 Task: Find connections with filter location Plottier with filter topic #givingbackwith filter profile language German with filter current company Thoughtworks with filter school St. Paul's Senior Secondary School with filter industry Shipbuilding with filter service category Video Editing with filter keywords title Actor
Action: Mouse moved to (506, 101)
Screenshot: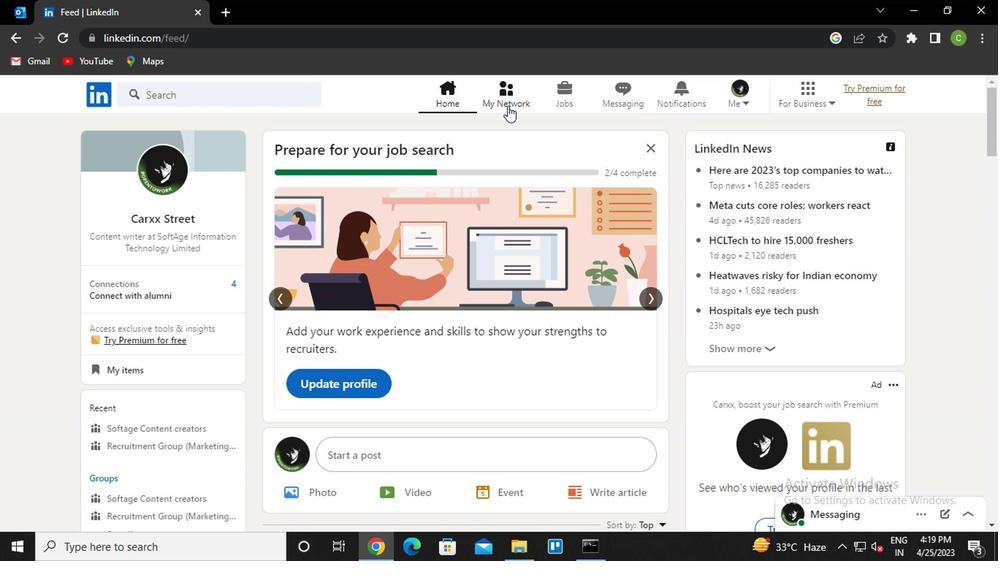 
Action: Mouse pressed left at (506, 101)
Screenshot: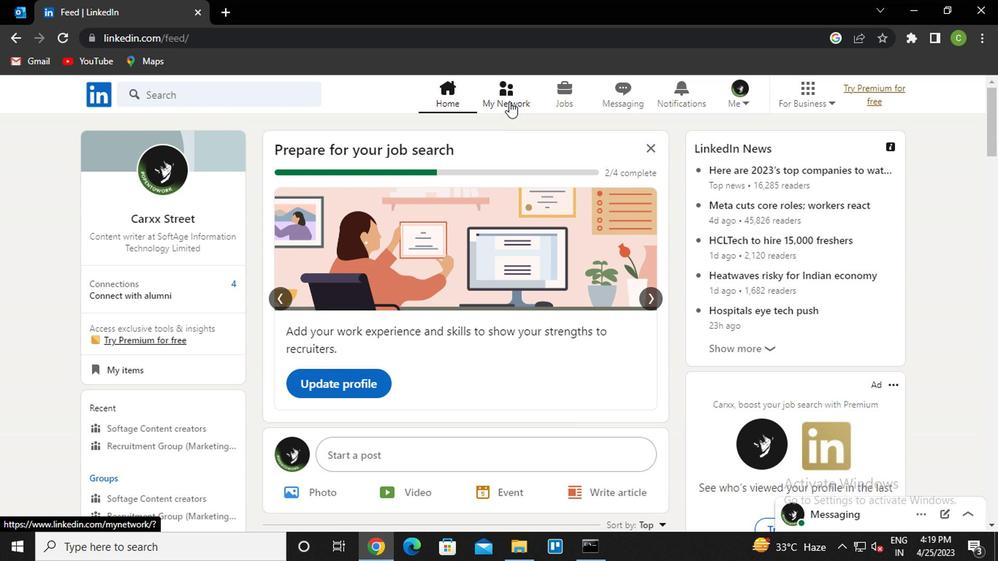 
Action: Mouse moved to (232, 180)
Screenshot: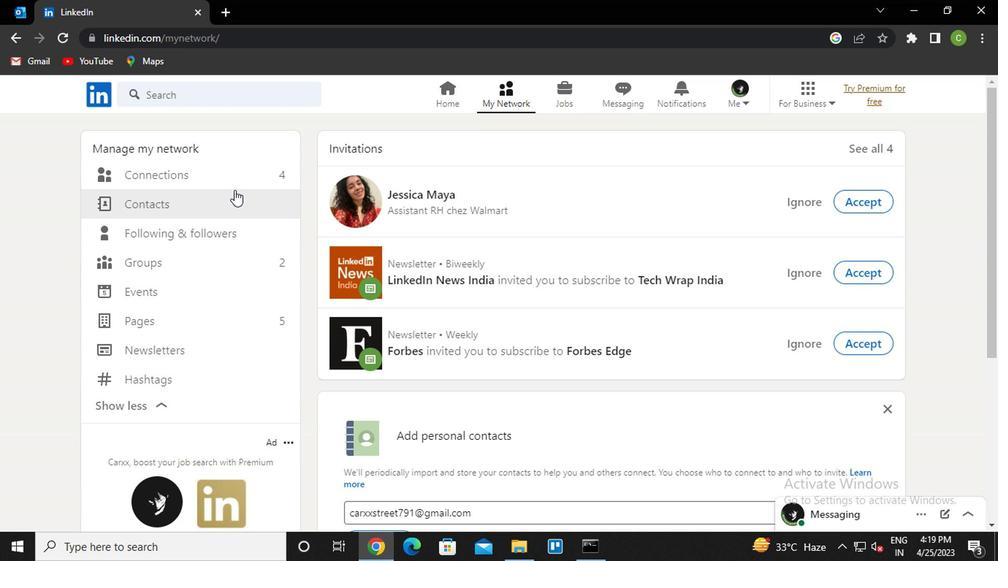 
Action: Mouse pressed left at (232, 180)
Screenshot: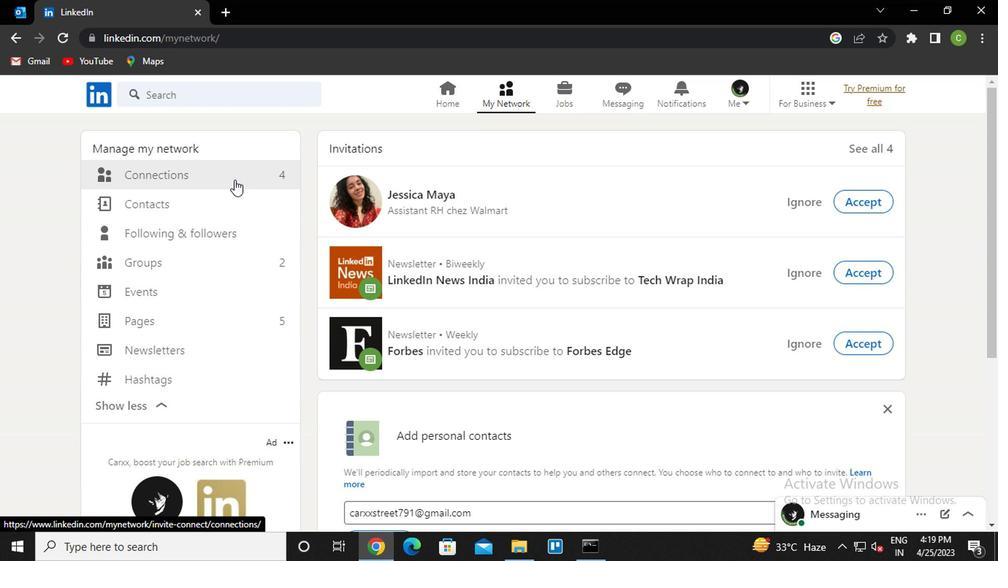 
Action: Mouse moved to (618, 177)
Screenshot: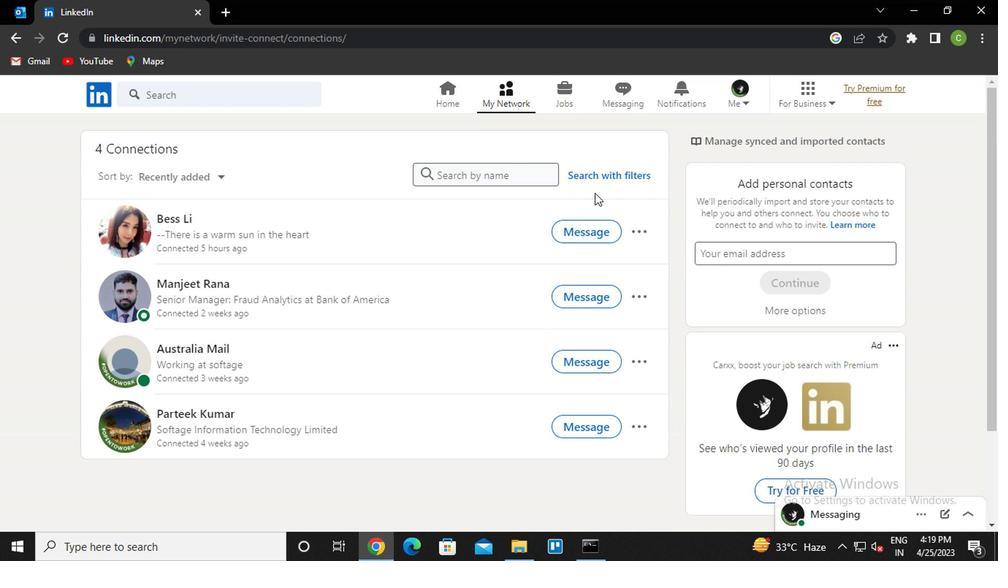 
Action: Mouse pressed left at (618, 177)
Screenshot: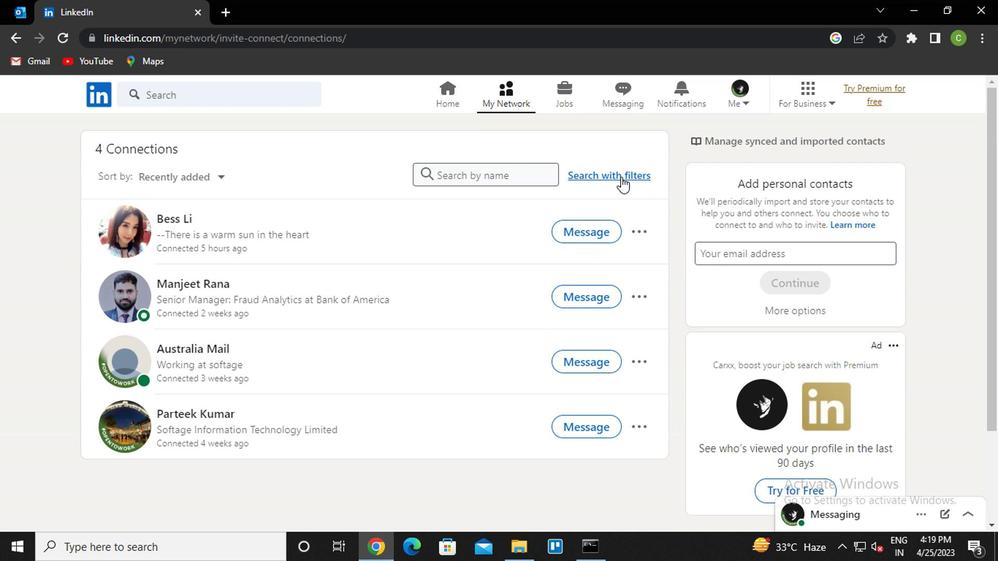 
Action: Mouse moved to (495, 139)
Screenshot: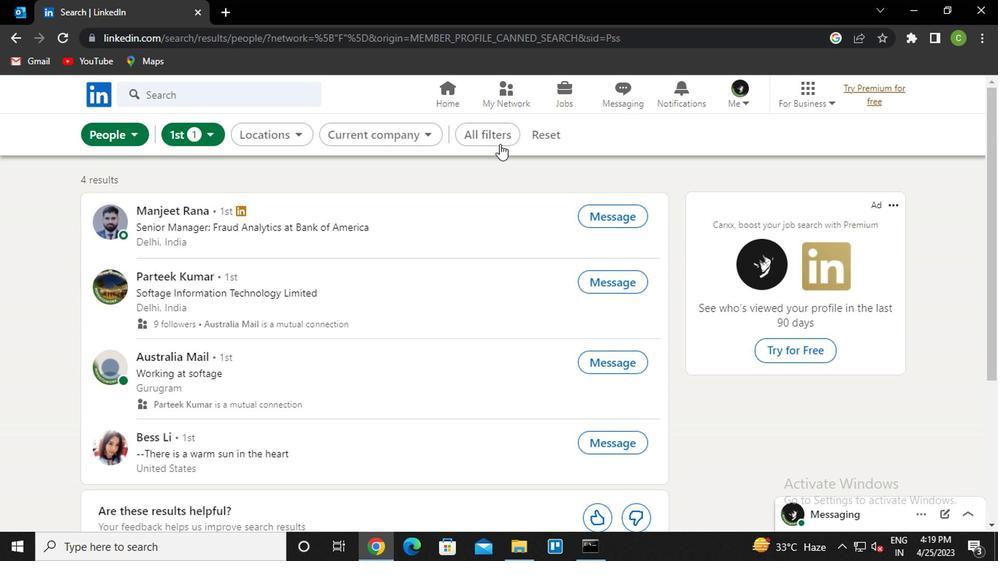 
Action: Mouse pressed left at (495, 139)
Screenshot: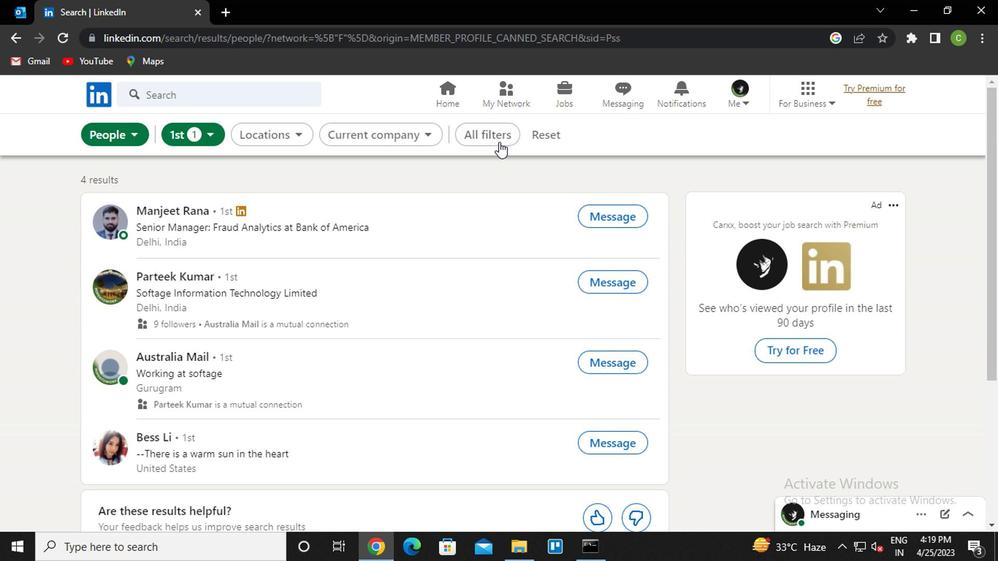 
Action: Mouse moved to (744, 360)
Screenshot: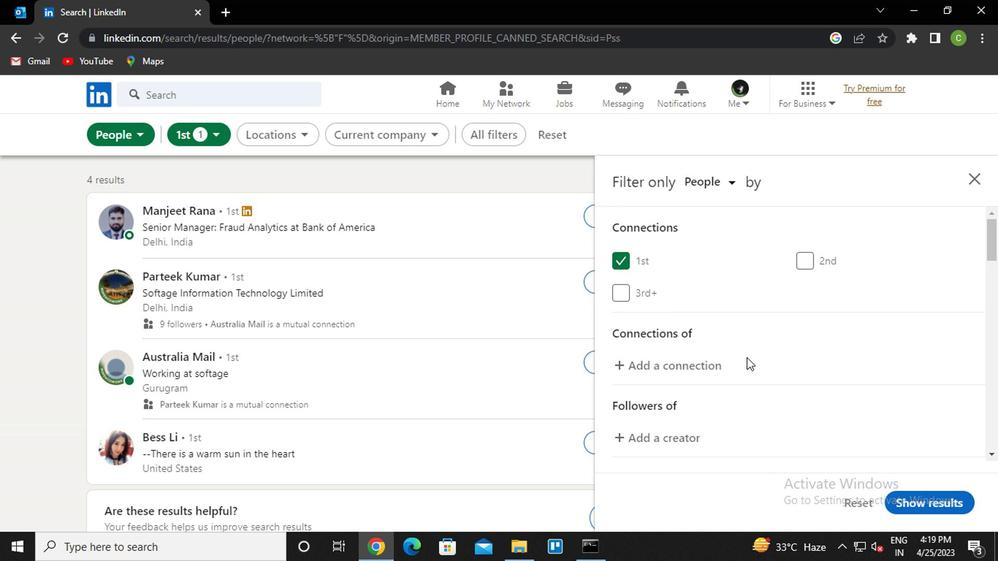 
Action: Mouse scrolled (744, 358) with delta (0, -1)
Screenshot: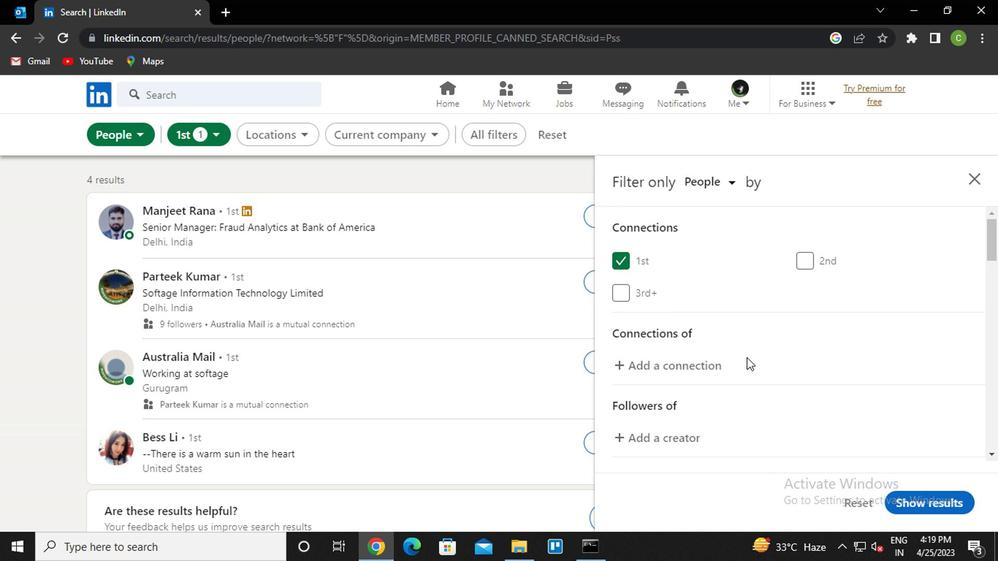 
Action: Mouse moved to (742, 363)
Screenshot: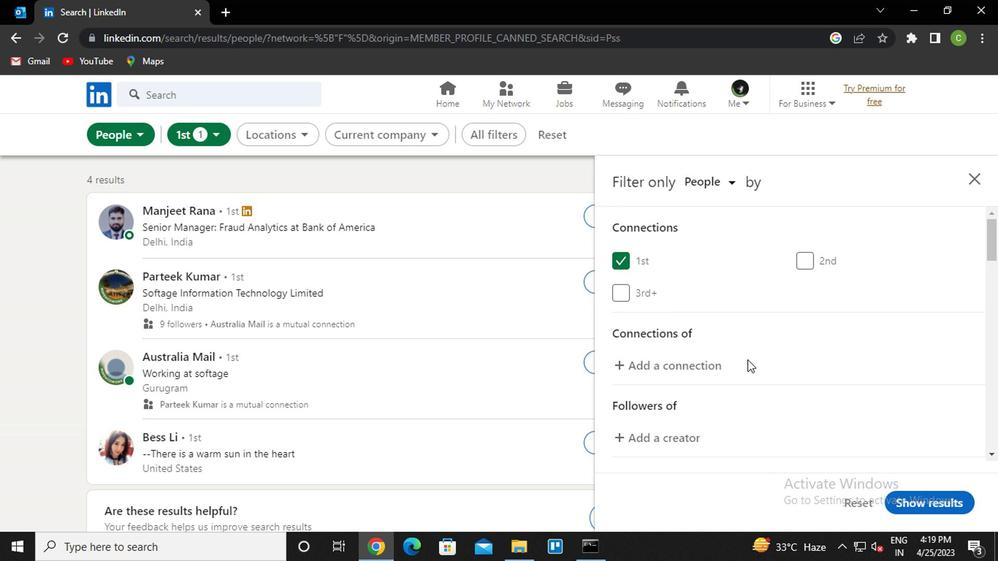
Action: Mouse scrolled (742, 362) with delta (0, -1)
Screenshot: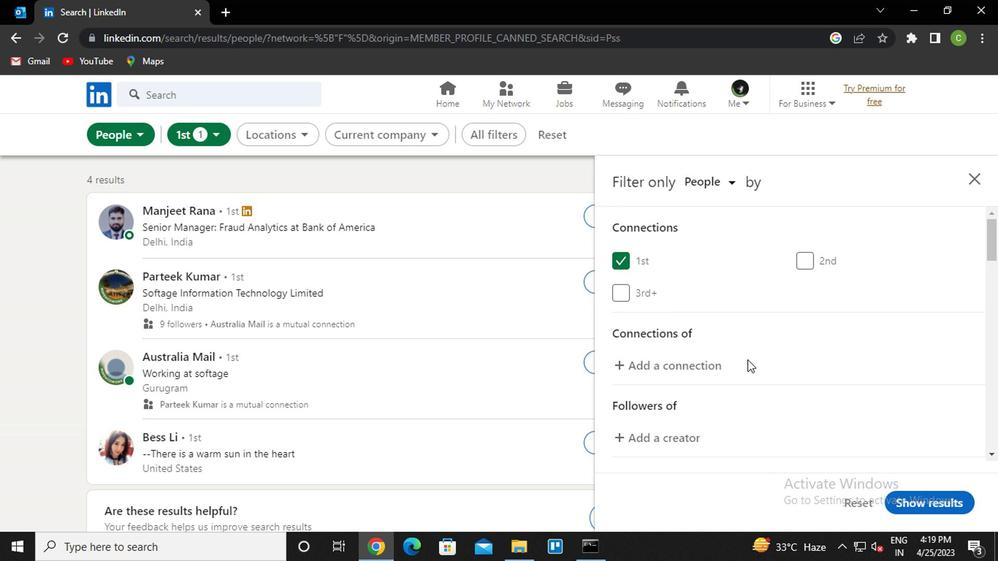 
Action: Mouse moved to (737, 367)
Screenshot: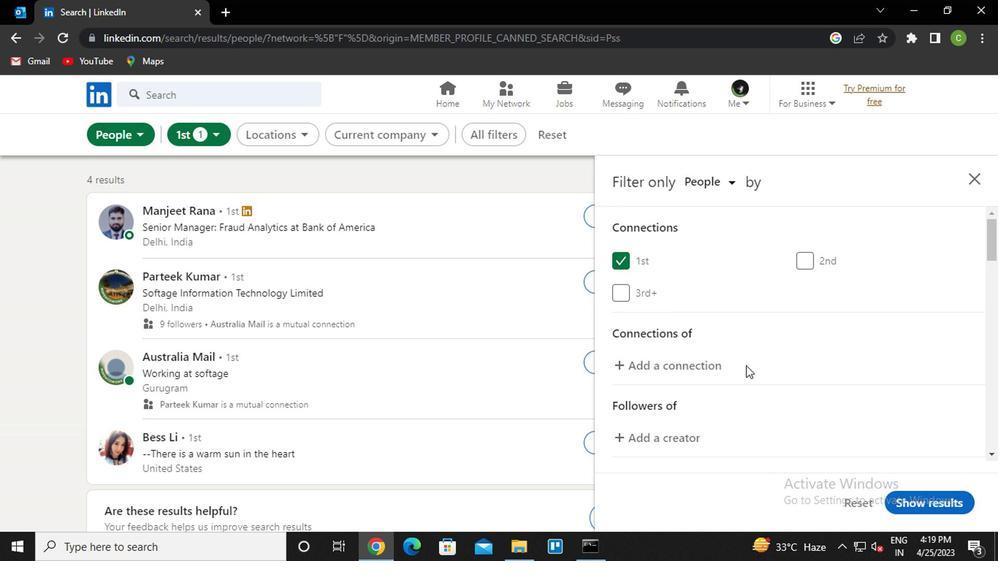 
Action: Mouse scrolled (737, 366) with delta (0, 0)
Screenshot: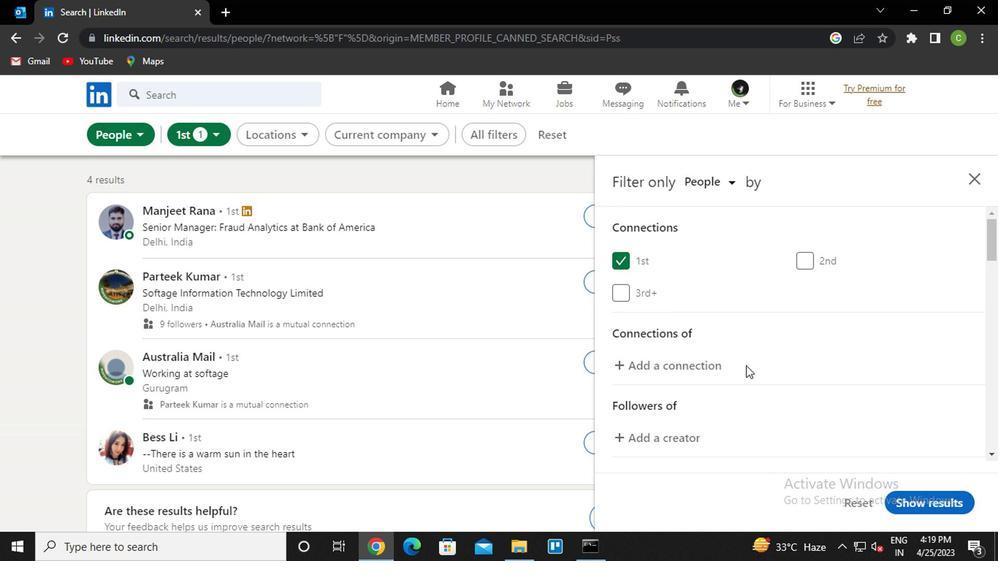 
Action: Mouse moved to (722, 377)
Screenshot: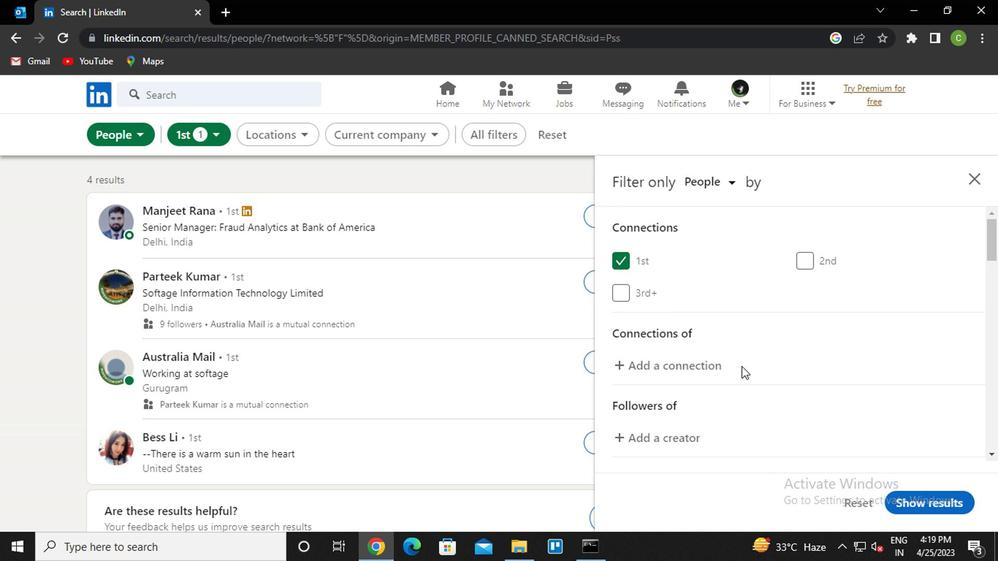 
Action: Mouse scrolled (722, 376) with delta (0, -1)
Screenshot: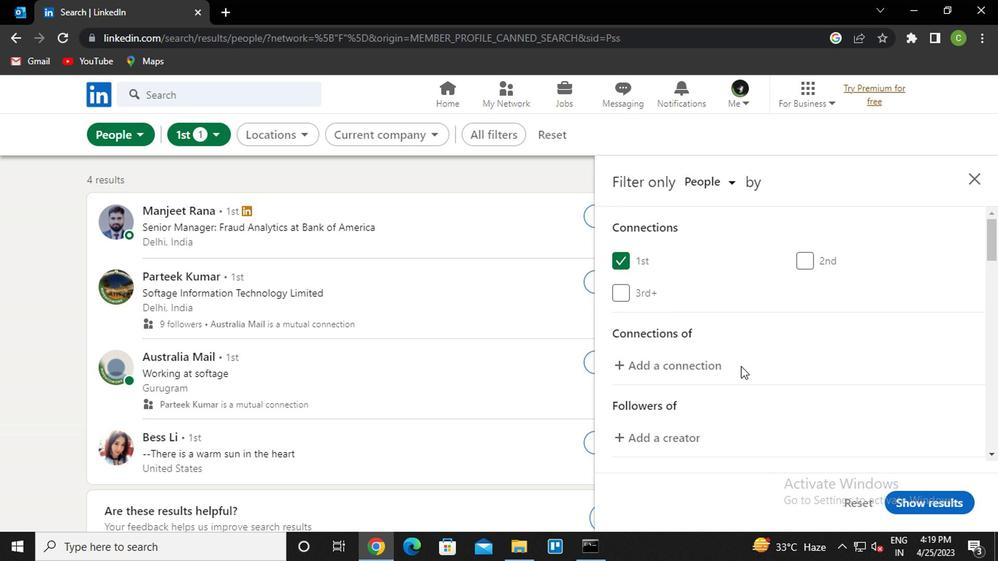 
Action: Mouse moved to (789, 369)
Screenshot: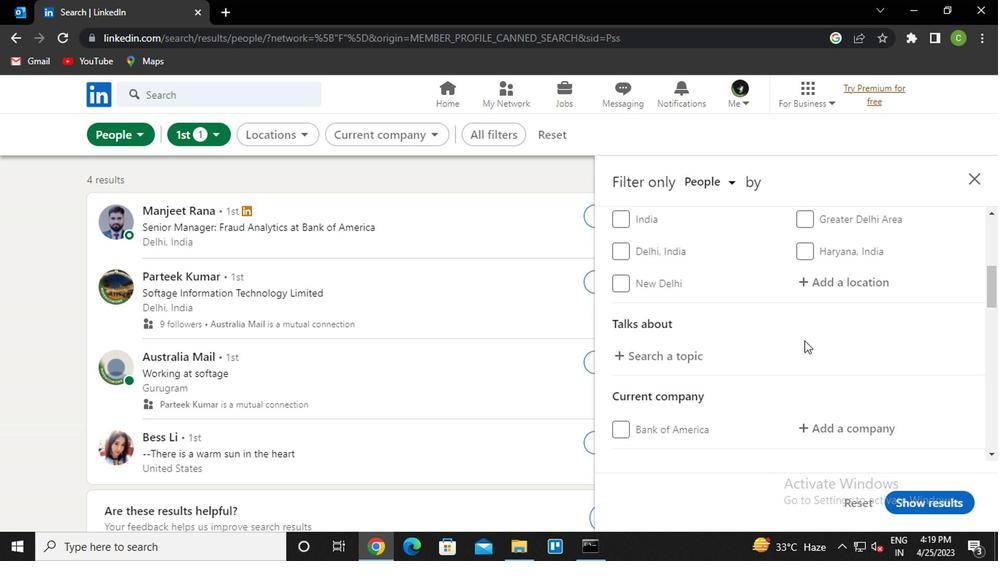 
Action: Mouse scrolled (789, 370) with delta (0, 1)
Screenshot: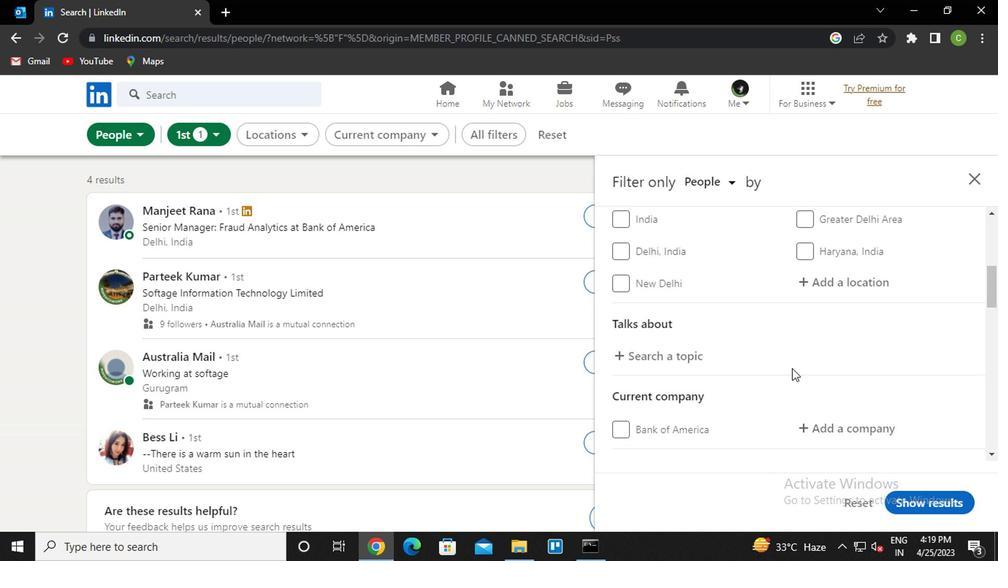 
Action: Mouse scrolled (789, 370) with delta (0, 1)
Screenshot: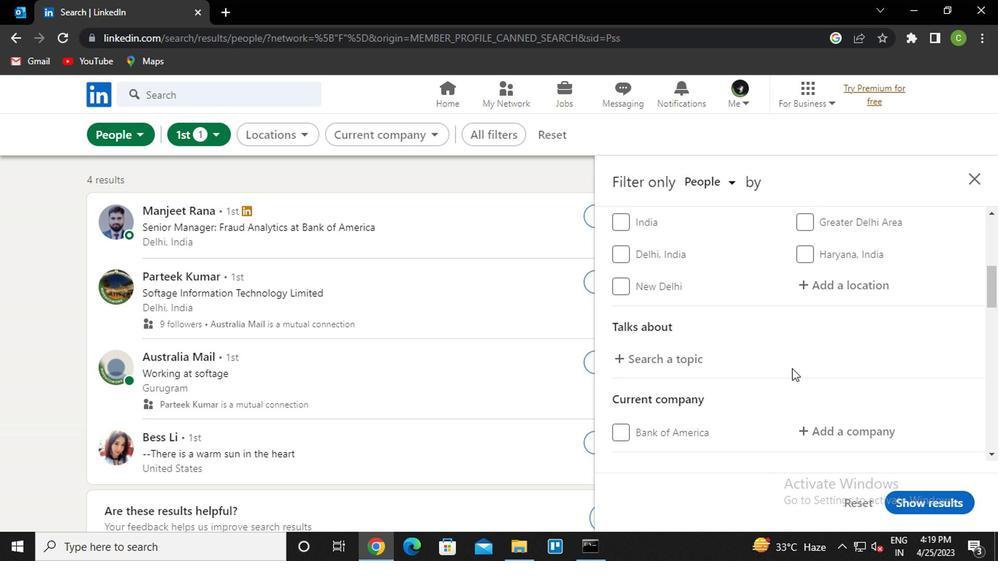 
Action: Mouse moved to (841, 429)
Screenshot: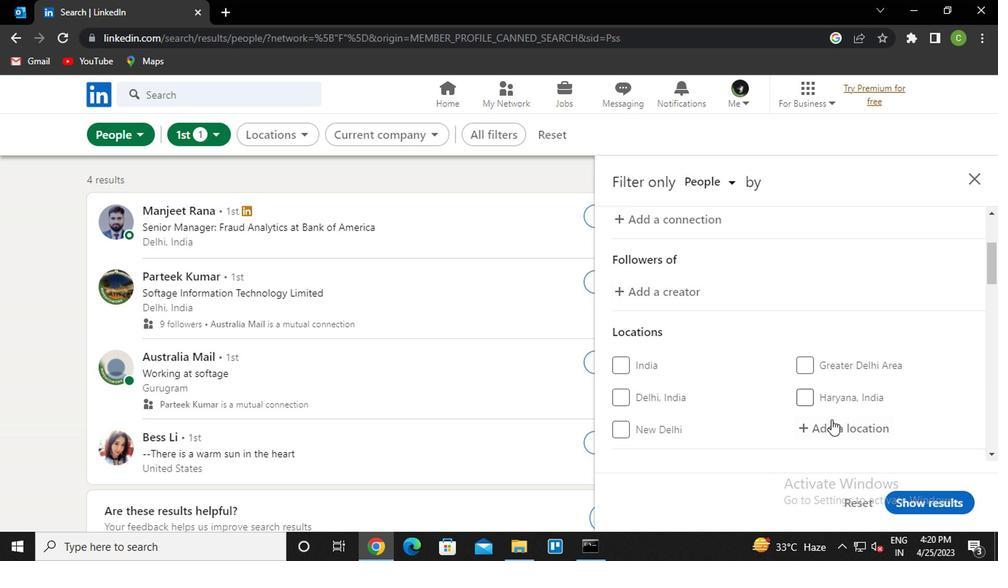 
Action: Mouse pressed left at (841, 429)
Screenshot: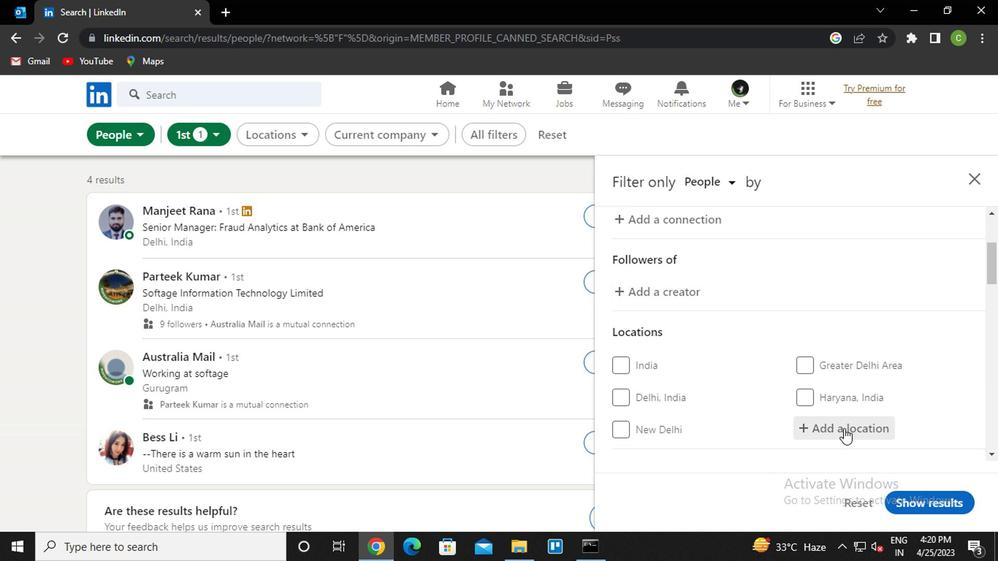 
Action: Key pressed <Key.caps_lock><Key.caps_lock>p<Key.caps_lock>ott<Key.backspace><Key.backspace><Key.backspace>lottier<Key.down><Key.enter>
Screenshot: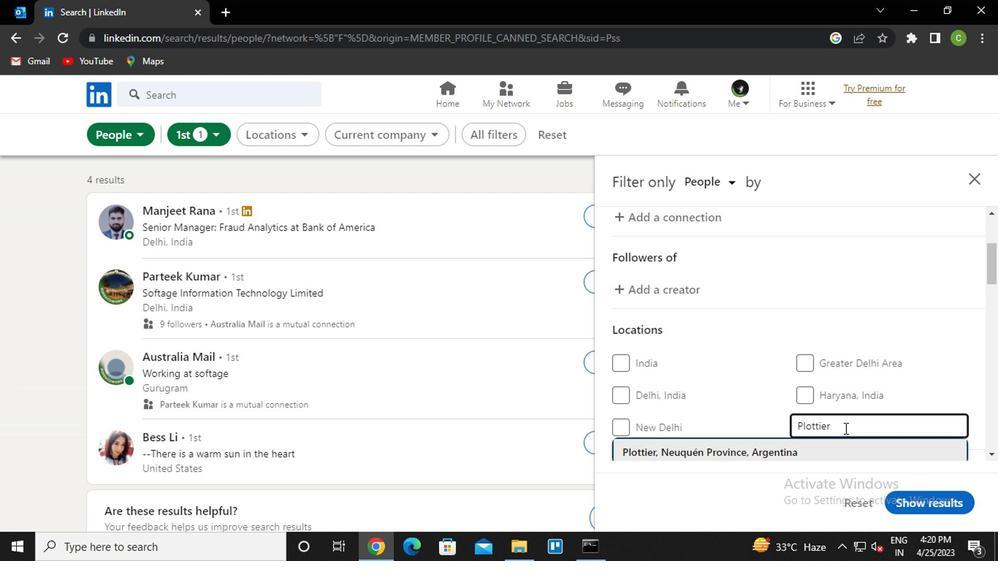 
Action: Mouse moved to (845, 428)
Screenshot: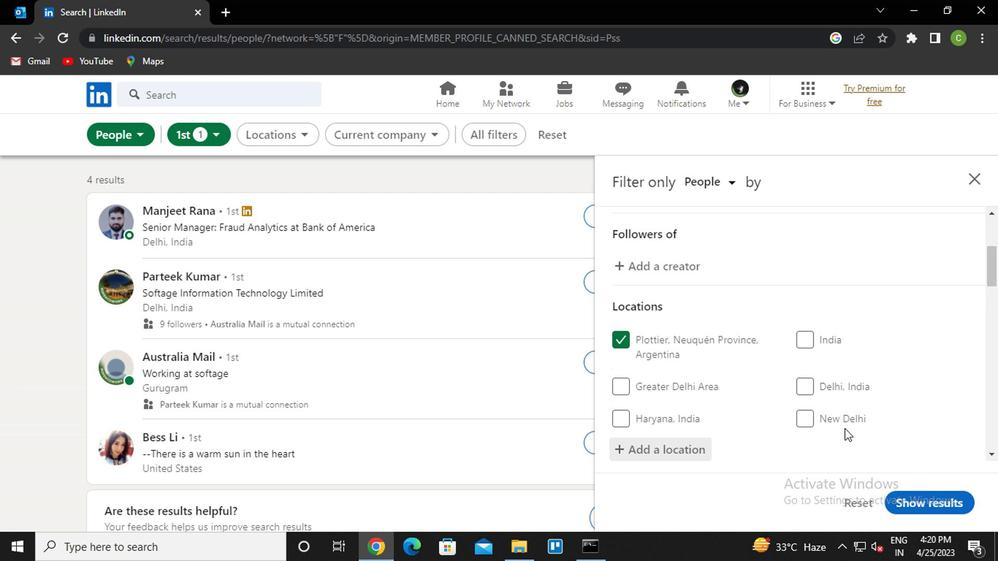 
Action: Mouse scrolled (845, 427) with delta (0, -1)
Screenshot: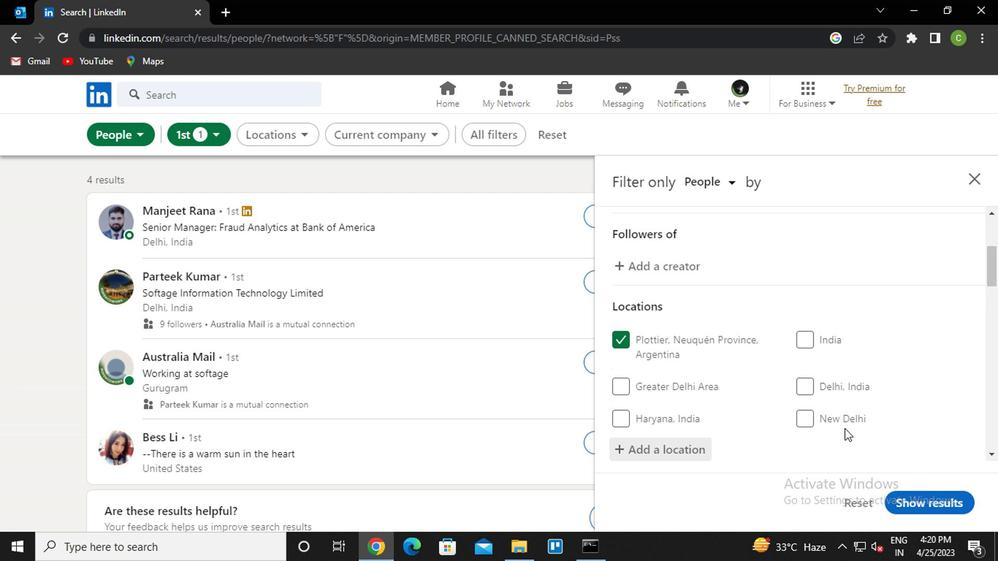 
Action: Mouse moved to (832, 426)
Screenshot: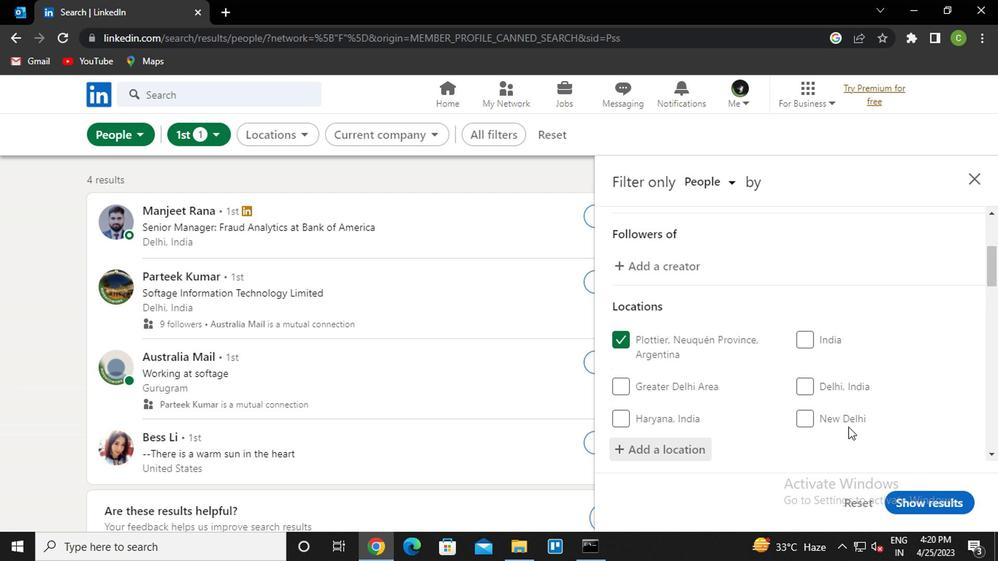 
Action: Mouse scrolled (832, 426) with delta (0, 0)
Screenshot: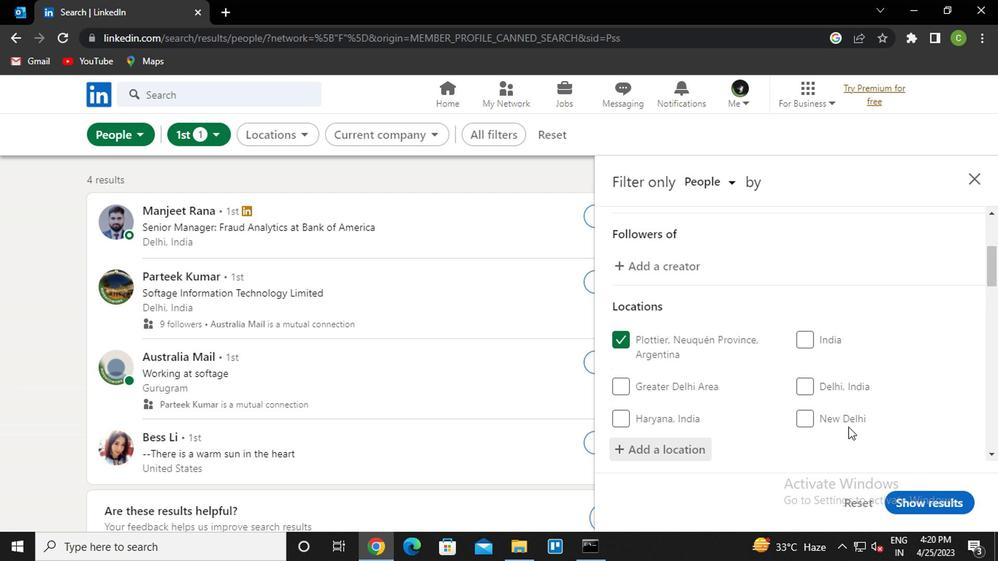 
Action: Mouse moved to (811, 418)
Screenshot: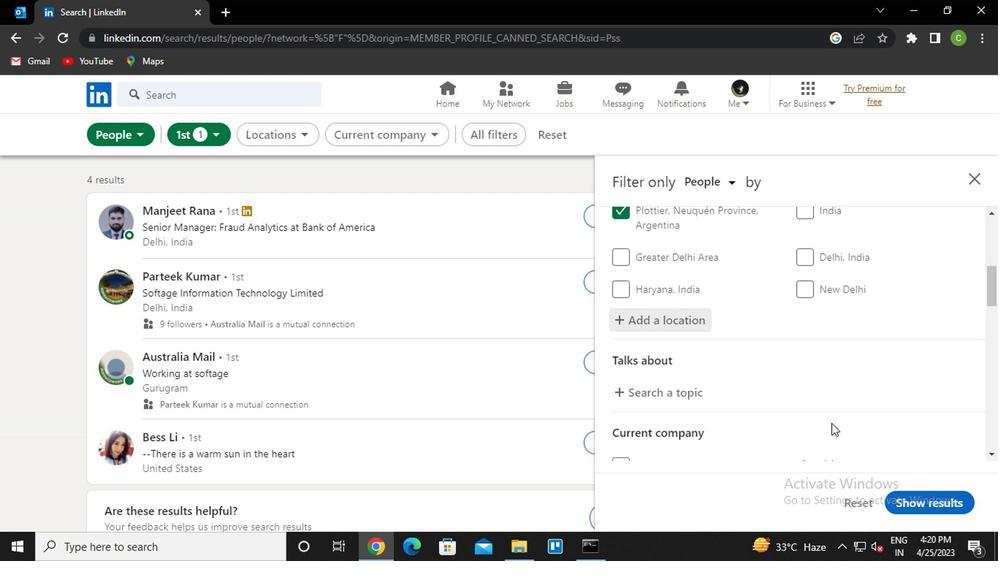 
Action: Mouse scrolled (811, 417) with delta (0, 0)
Screenshot: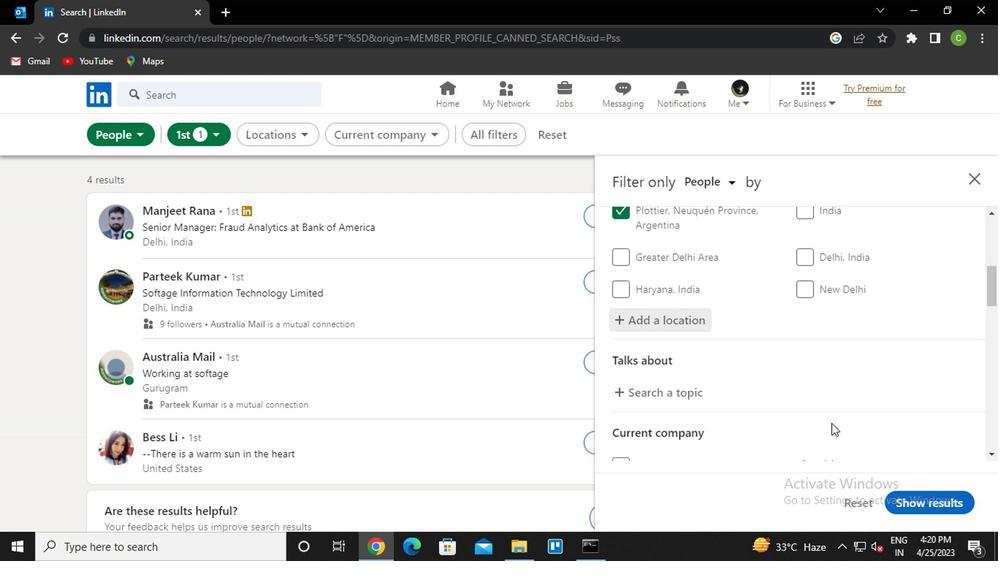 
Action: Mouse moved to (668, 307)
Screenshot: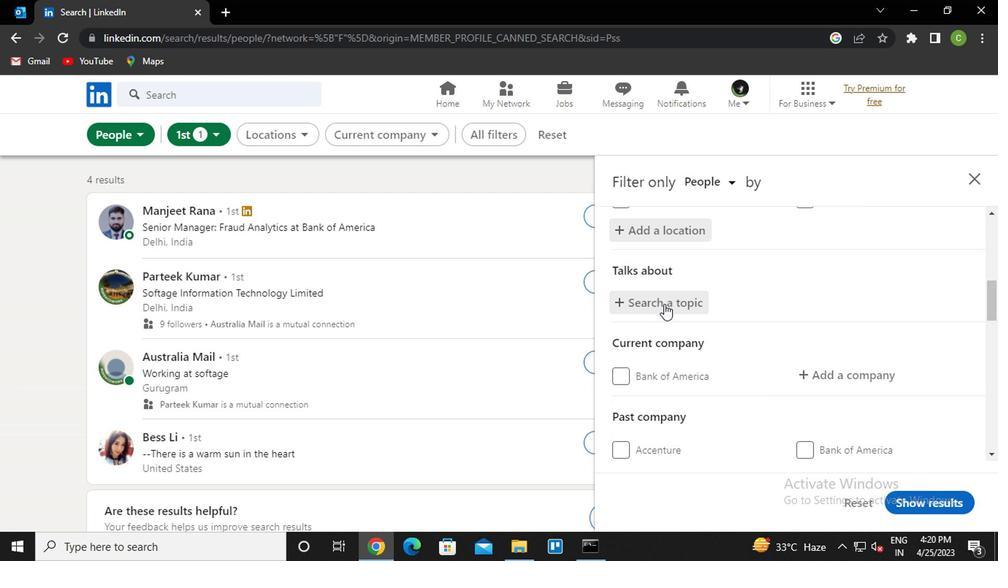 
Action: Mouse pressed left at (668, 307)
Screenshot: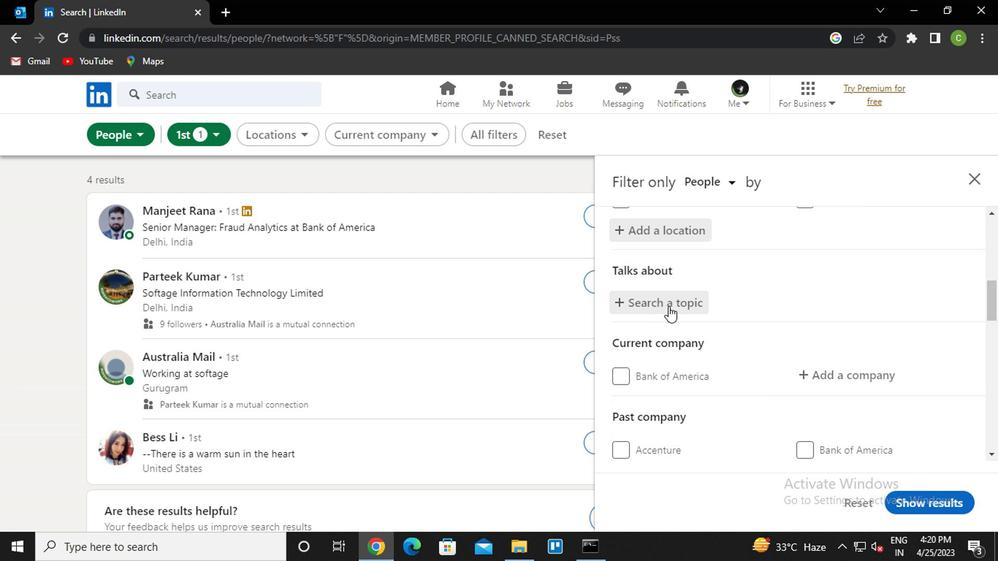 
Action: Key pressed givingback<Key.down><Key.enter>
Screenshot: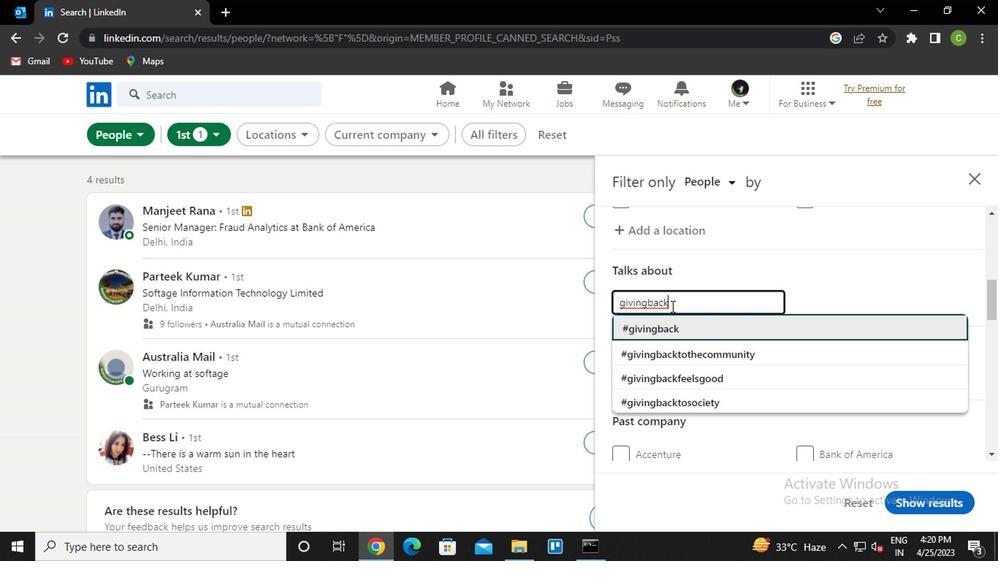 
Action: Mouse moved to (857, 376)
Screenshot: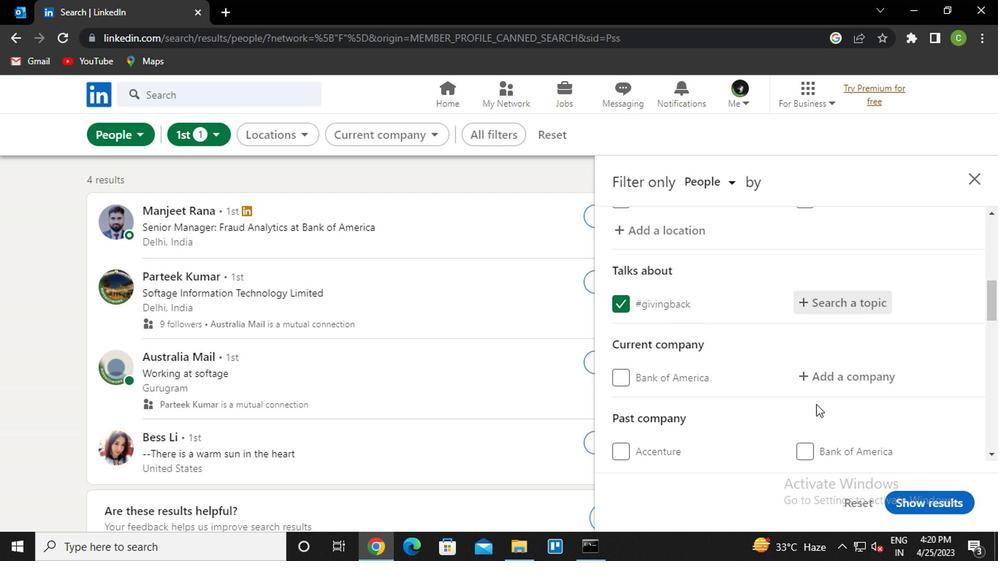 
Action: Mouse pressed left at (857, 376)
Screenshot: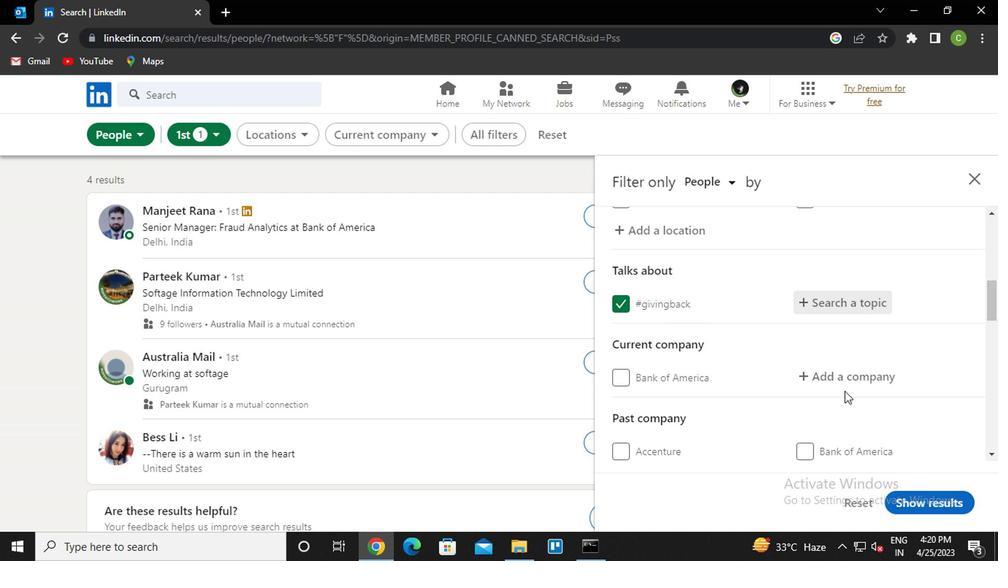 
Action: Key pressed thought<Key.down><Key.enter>
Screenshot: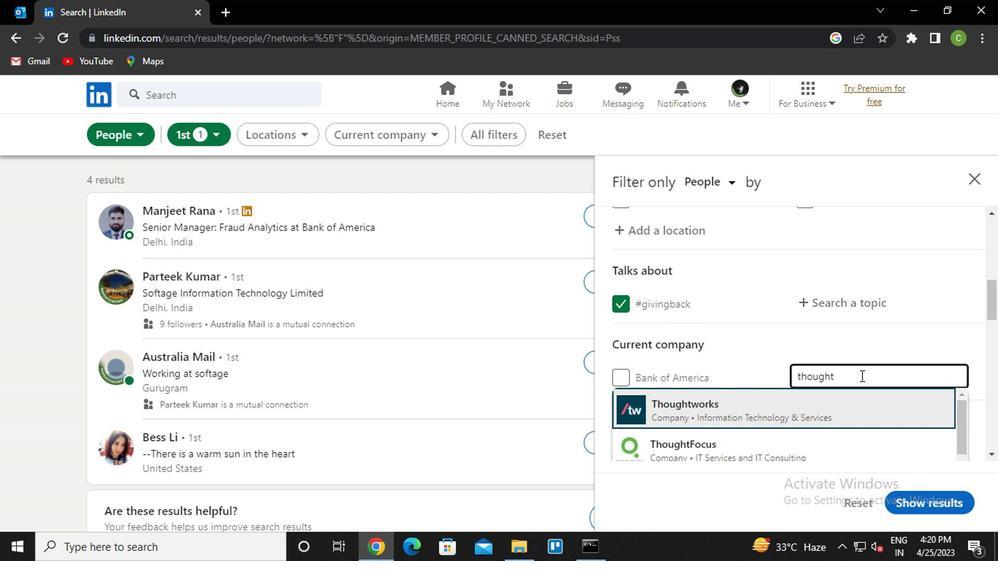 
Action: Mouse moved to (849, 380)
Screenshot: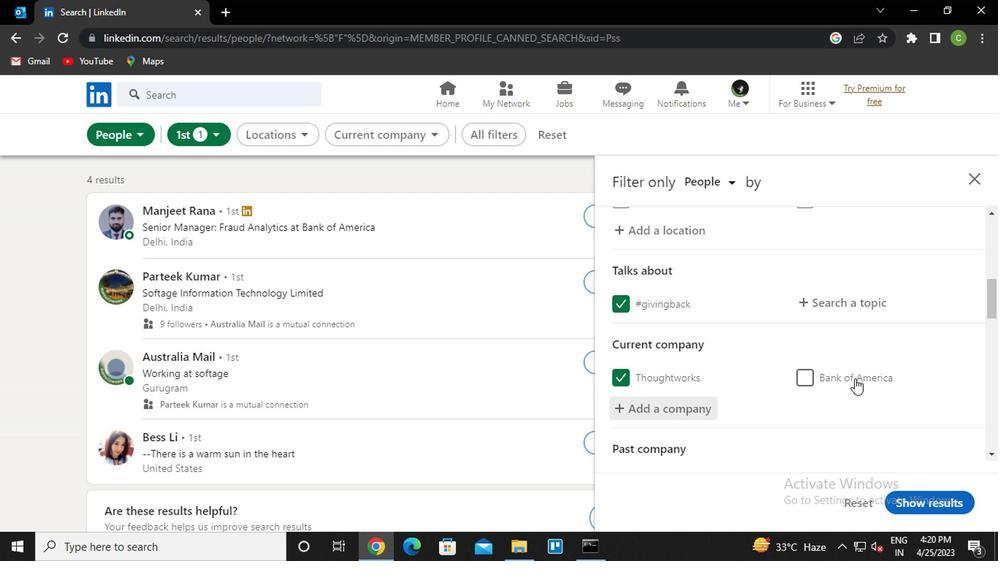 
Action: Mouse scrolled (849, 379) with delta (0, 0)
Screenshot: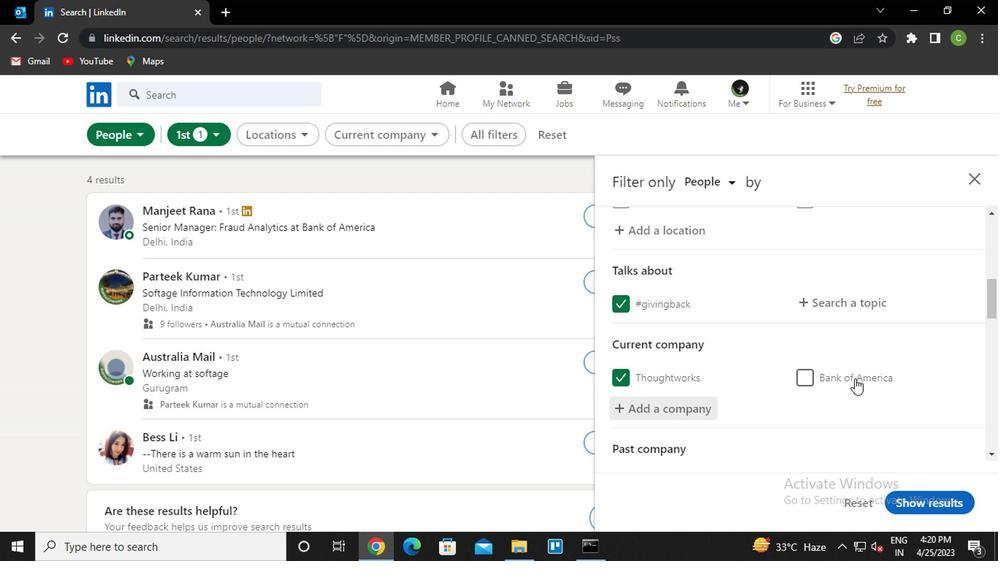 
Action: Mouse moved to (830, 392)
Screenshot: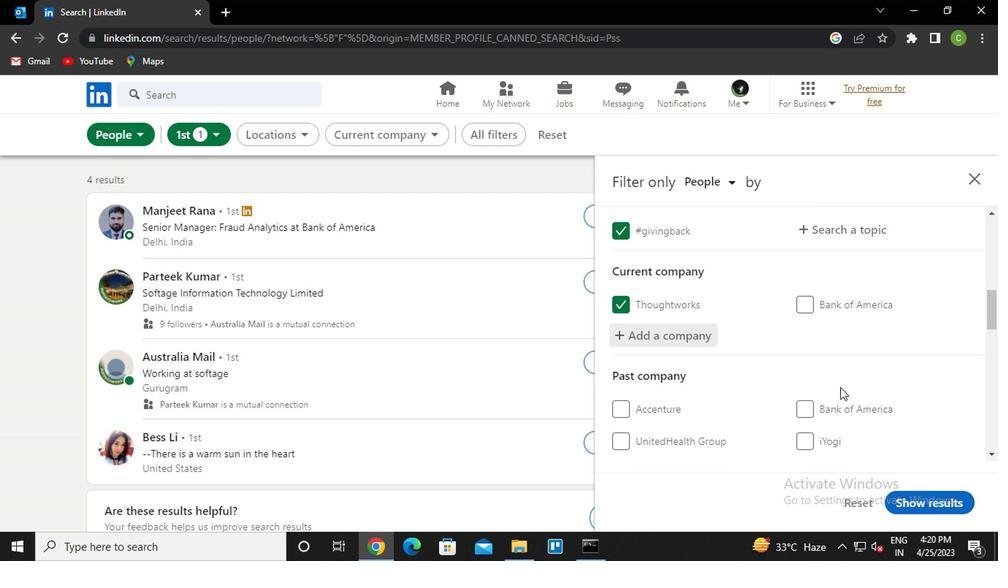 
Action: Mouse scrolled (830, 391) with delta (0, -1)
Screenshot: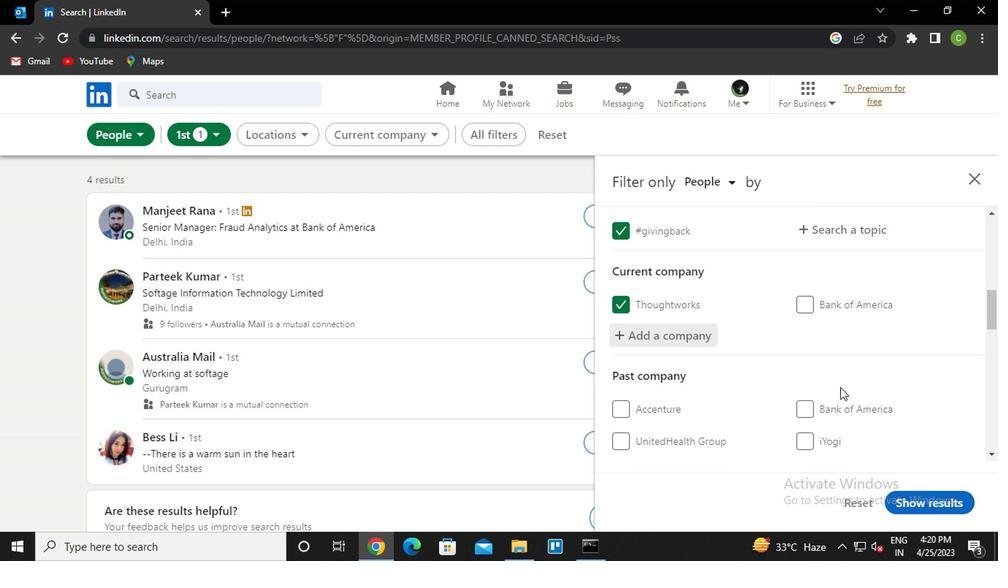 
Action: Mouse moved to (716, 411)
Screenshot: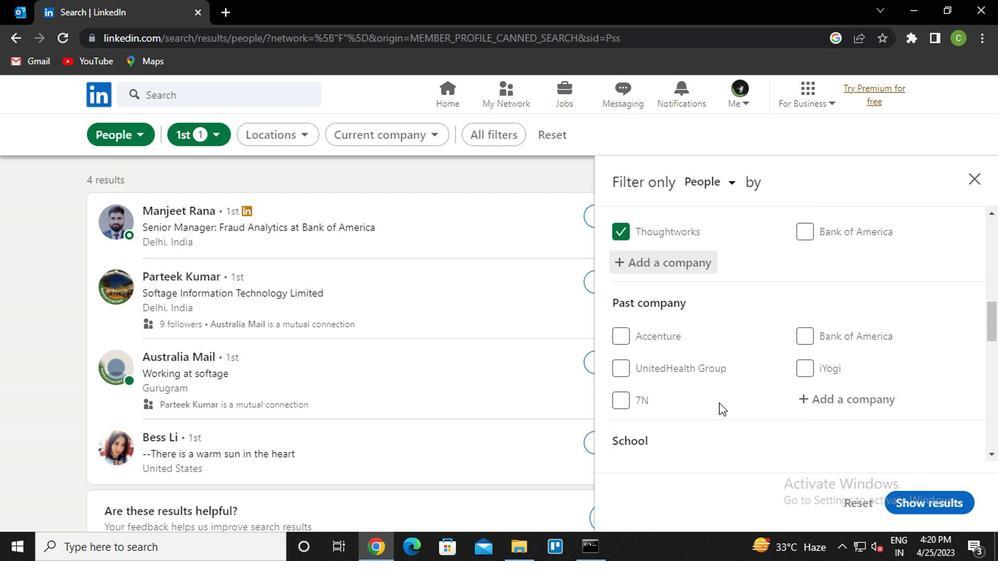 
Action: Mouse scrolled (716, 410) with delta (0, 0)
Screenshot: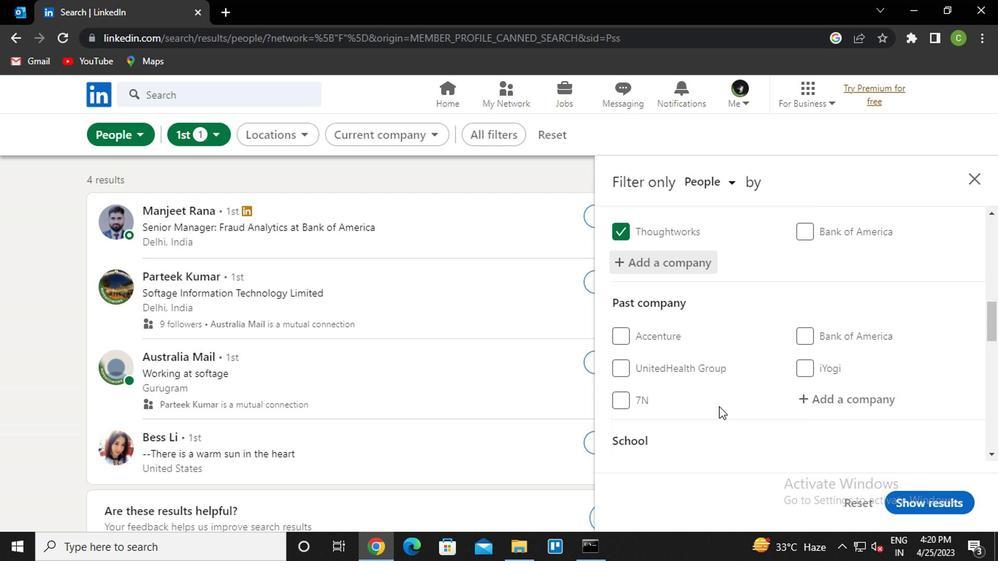 
Action: Mouse scrolled (716, 410) with delta (0, 0)
Screenshot: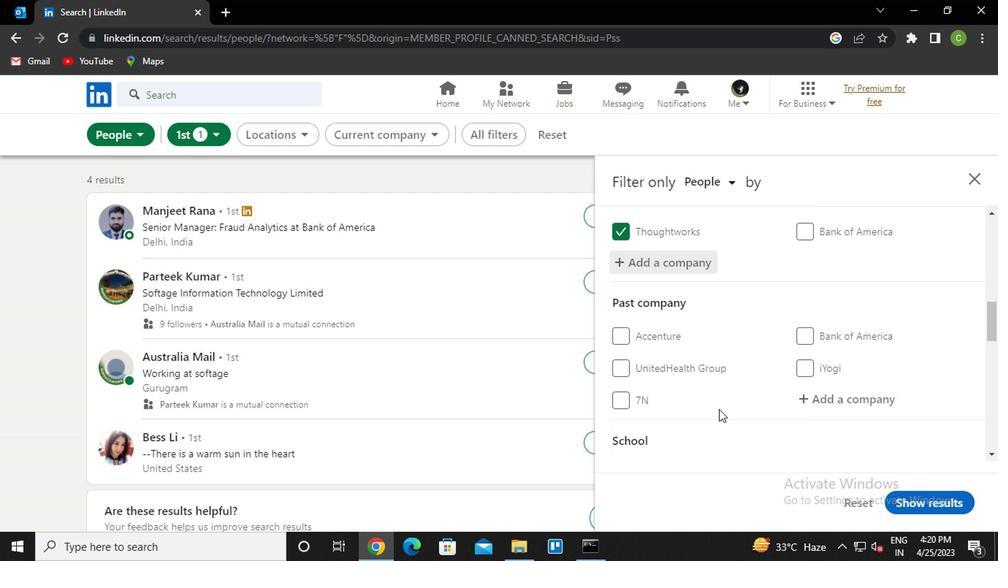 
Action: Mouse moved to (668, 437)
Screenshot: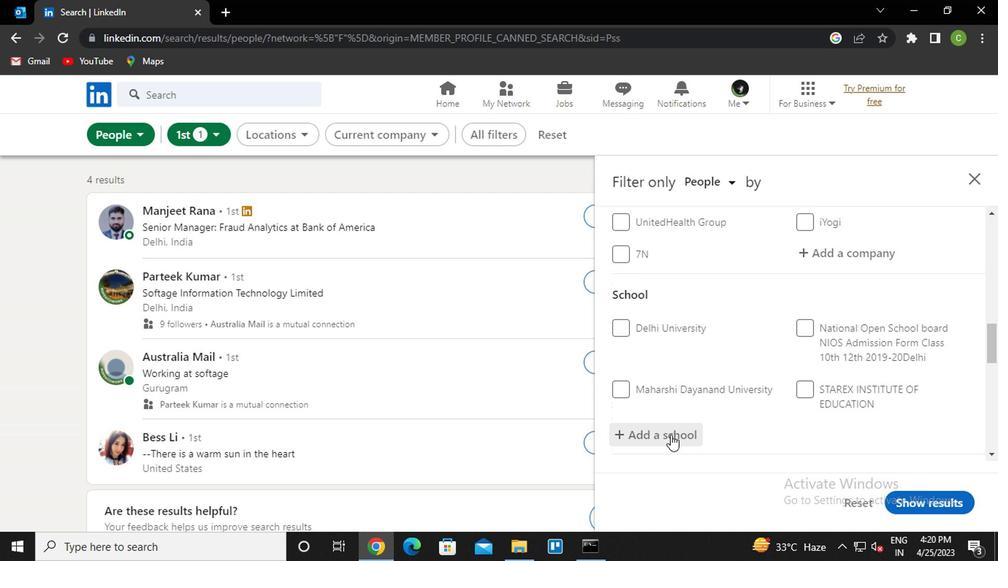 
Action: Mouse scrolled (668, 437) with delta (0, 0)
Screenshot: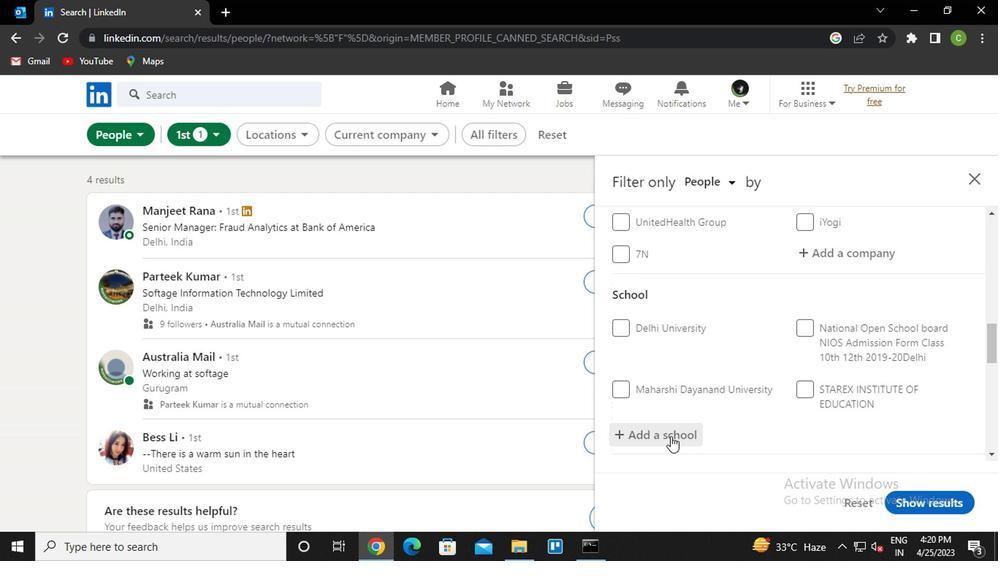 
Action: Mouse moved to (669, 361)
Screenshot: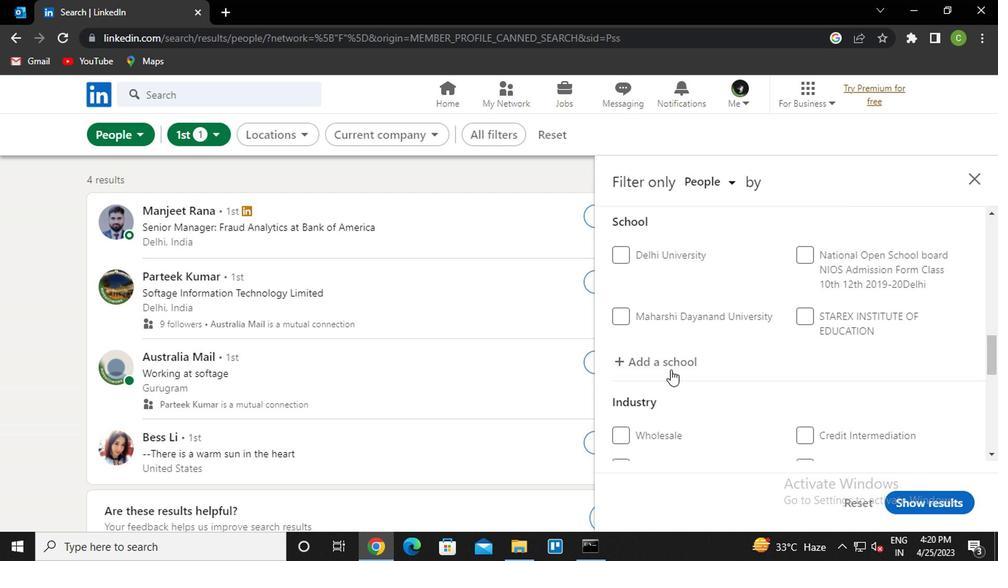 
Action: Mouse pressed left at (669, 361)
Screenshot: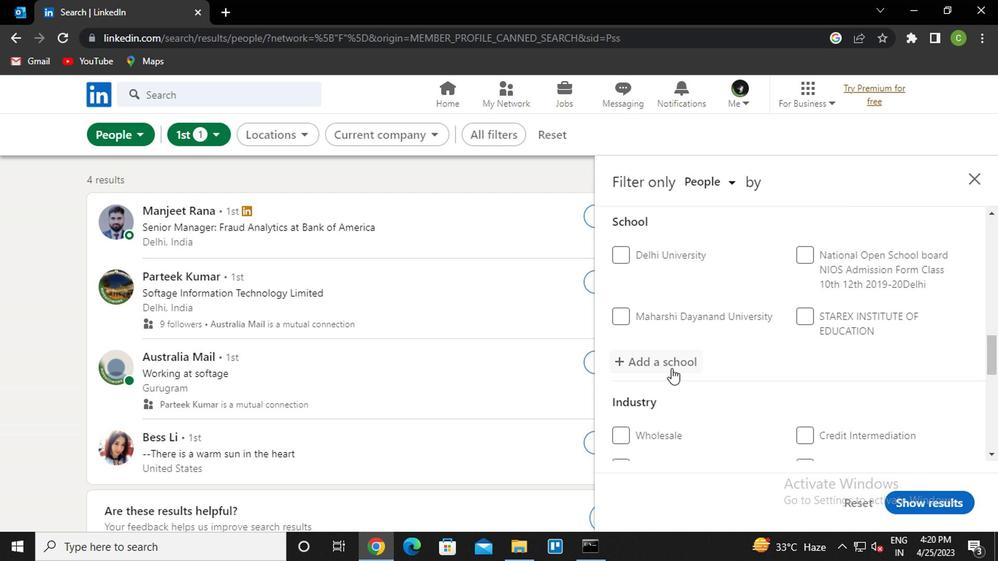 
Action: Key pressed st.<Key.space>paulsen<Key.backspace><Key.backspace><Key.backspace><Key.space>se<Key.down><Key.enter>
Screenshot: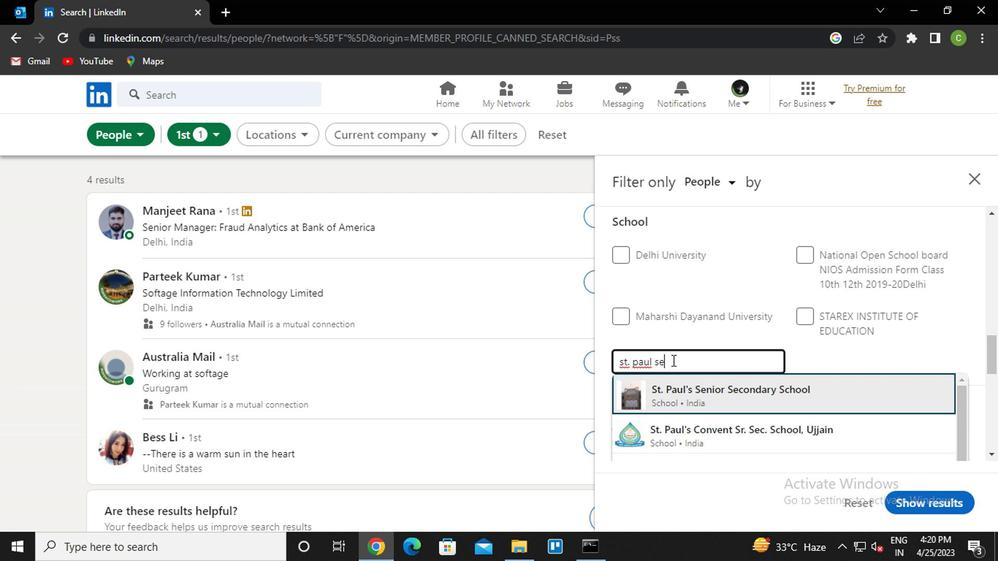 
Action: Mouse moved to (830, 394)
Screenshot: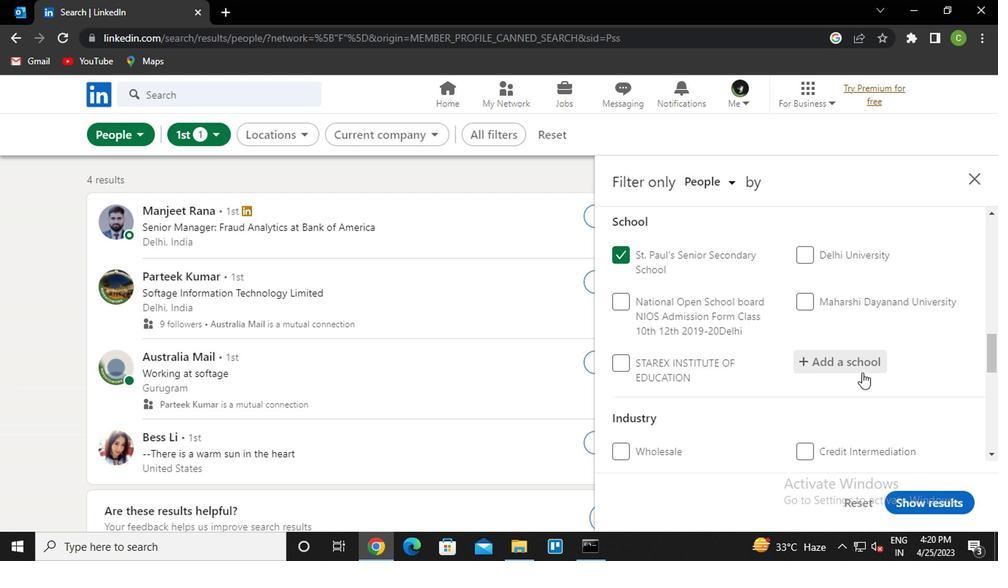 
Action: Mouse scrolled (830, 393) with delta (0, 0)
Screenshot: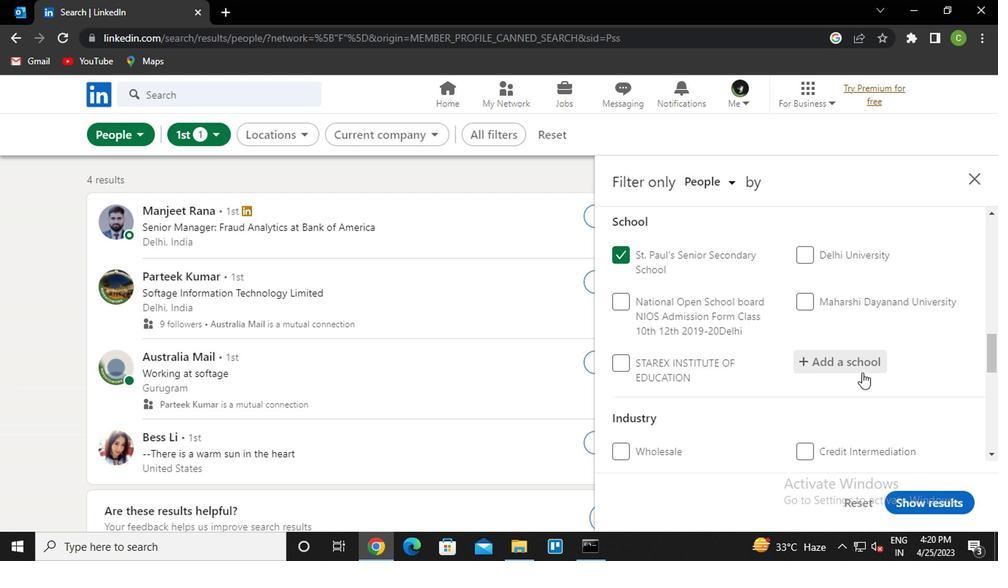 
Action: Mouse moved to (829, 394)
Screenshot: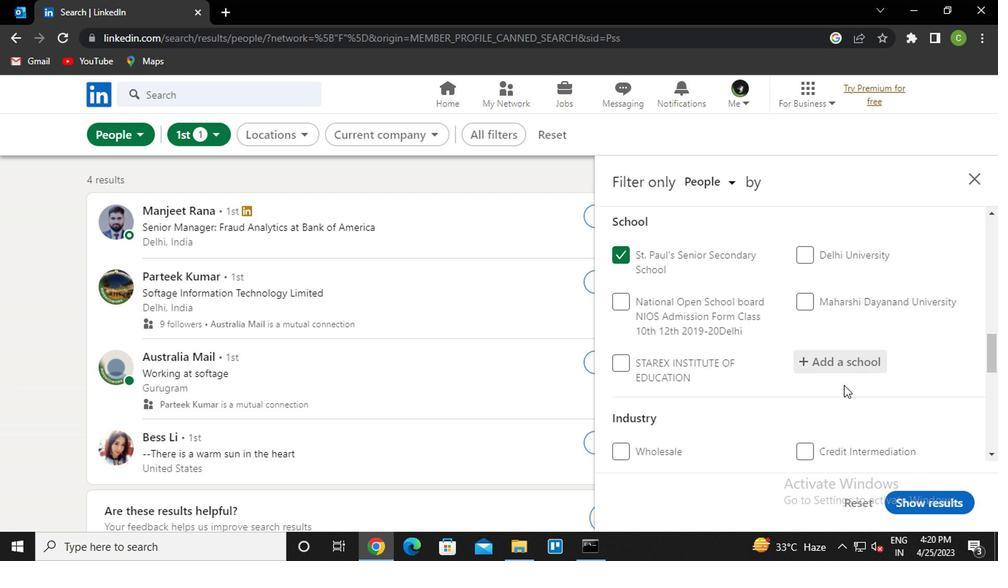
Action: Mouse scrolled (829, 394) with delta (0, 0)
Screenshot: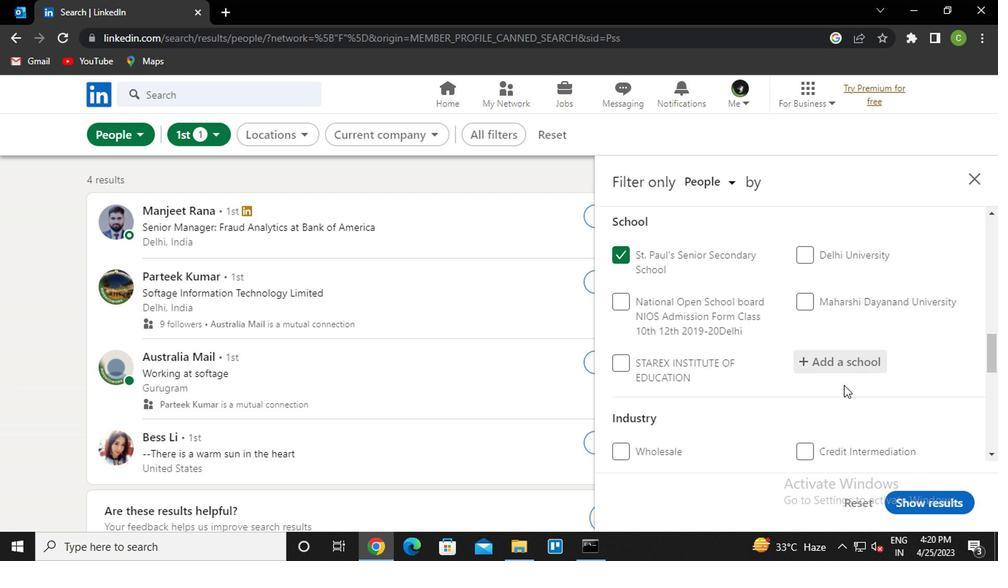 
Action: Mouse moved to (822, 368)
Screenshot: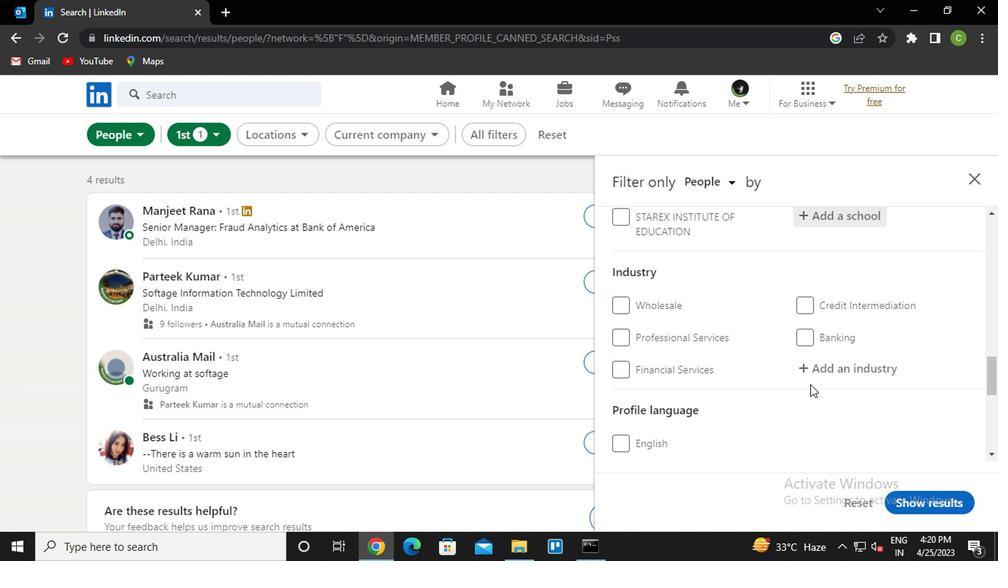 
Action: Mouse pressed left at (822, 368)
Screenshot: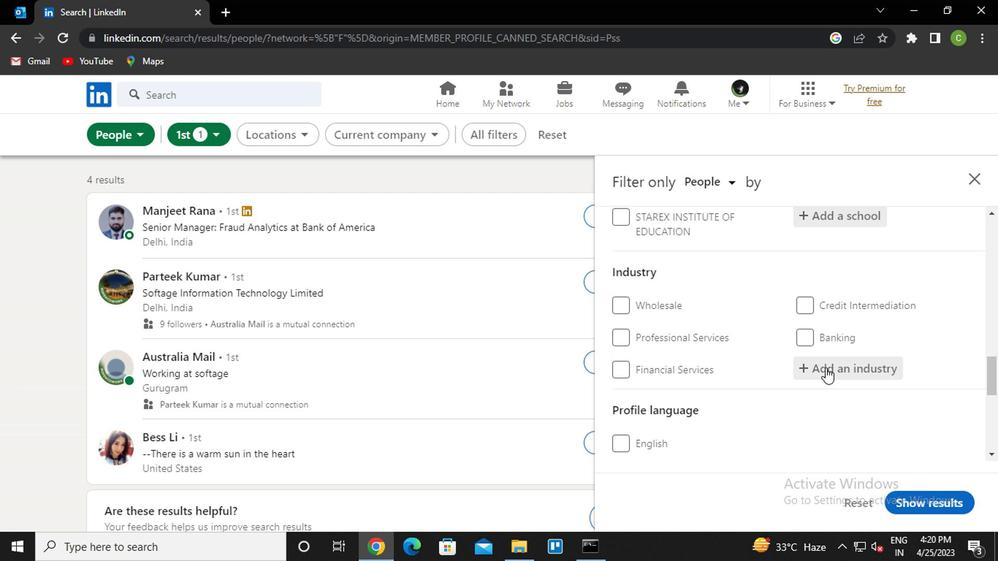 
Action: Key pressed <Key.caps_lock>s<Key.caps_lock>hip<Key.space>building
Screenshot: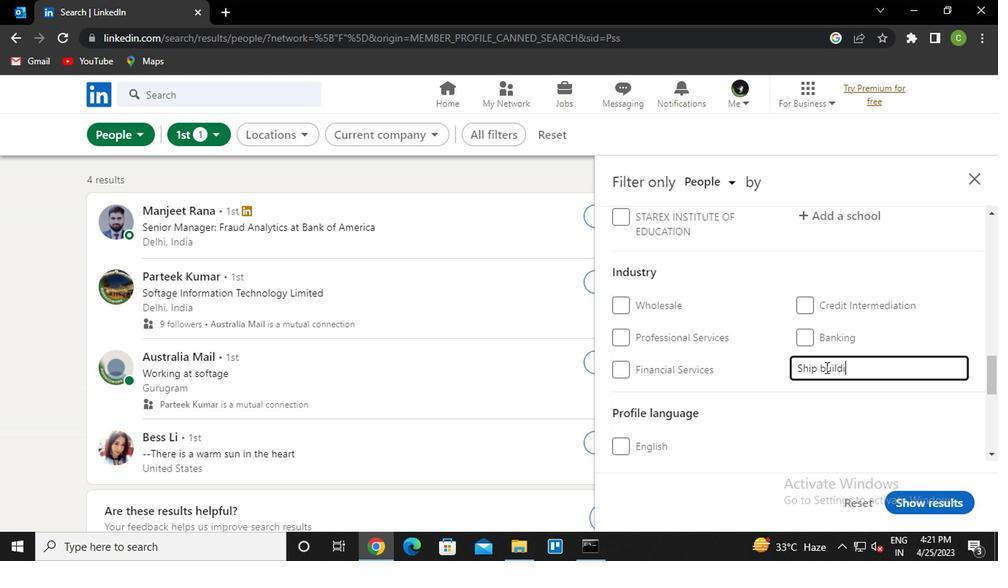 
Action: Mouse moved to (797, 414)
Screenshot: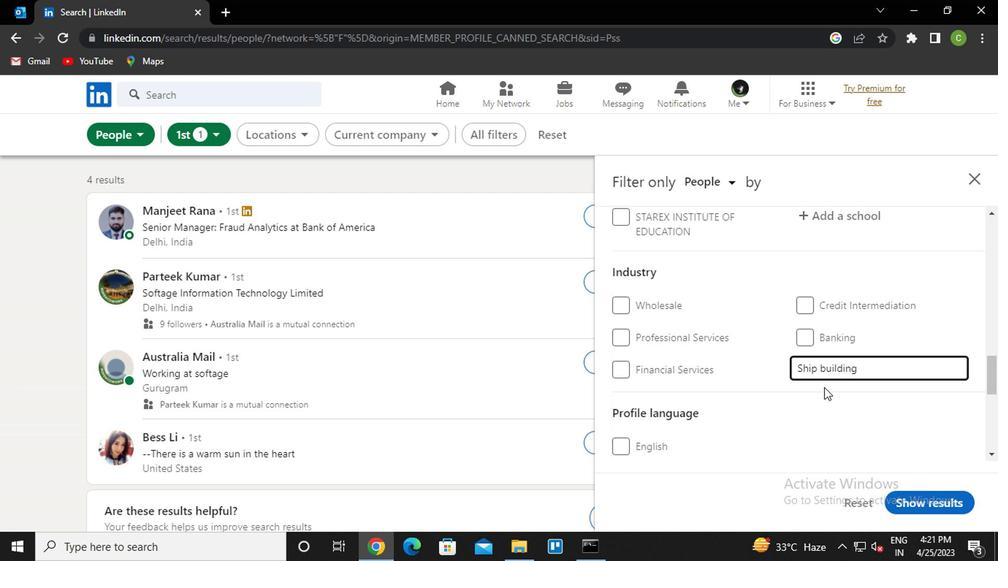 
Action: Mouse pressed left at (797, 414)
Screenshot: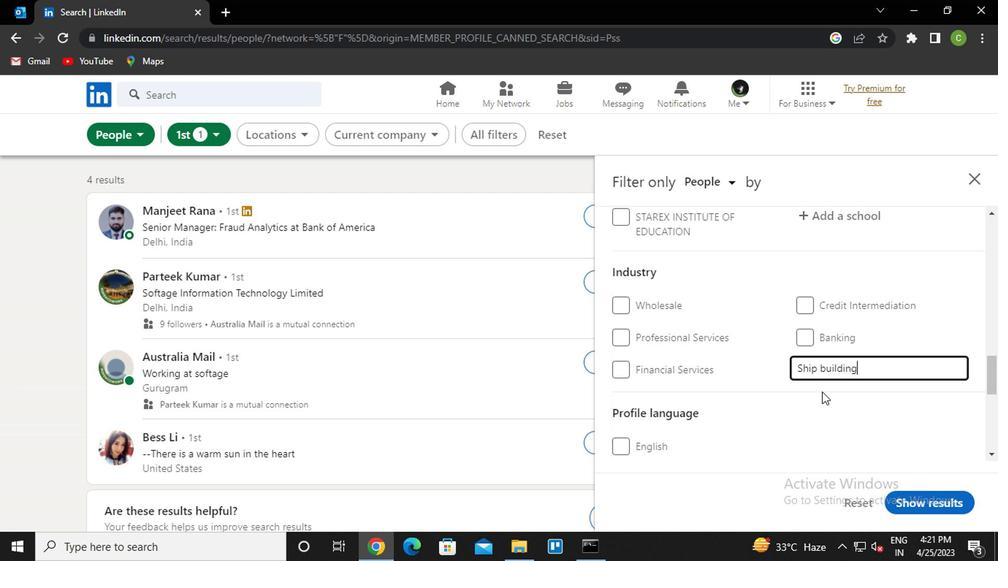 
Action: Mouse scrolled (797, 413) with delta (0, 0)
Screenshot: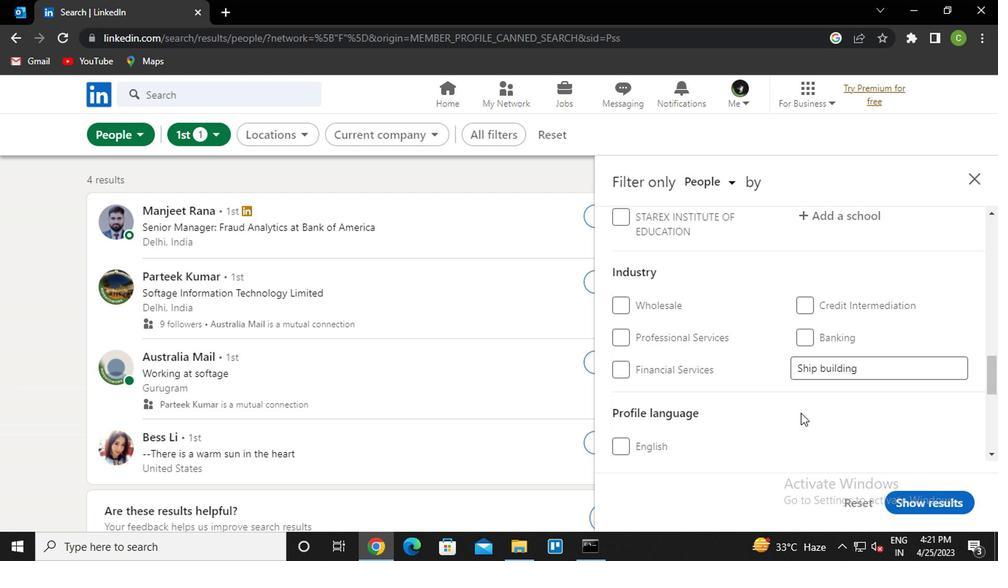 
Action: Mouse moved to (792, 417)
Screenshot: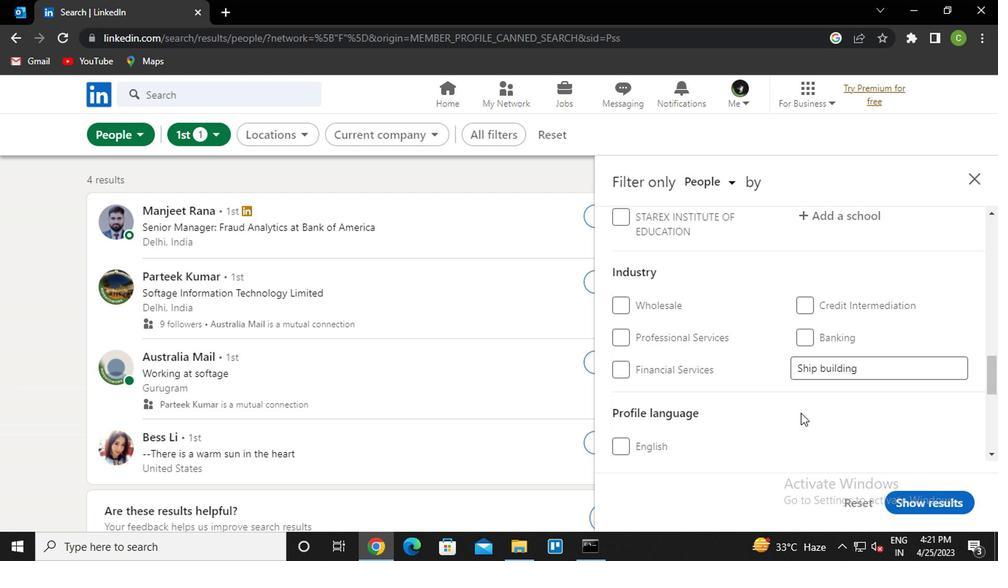 
Action: Mouse scrolled (792, 417) with delta (0, 0)
Screenshot: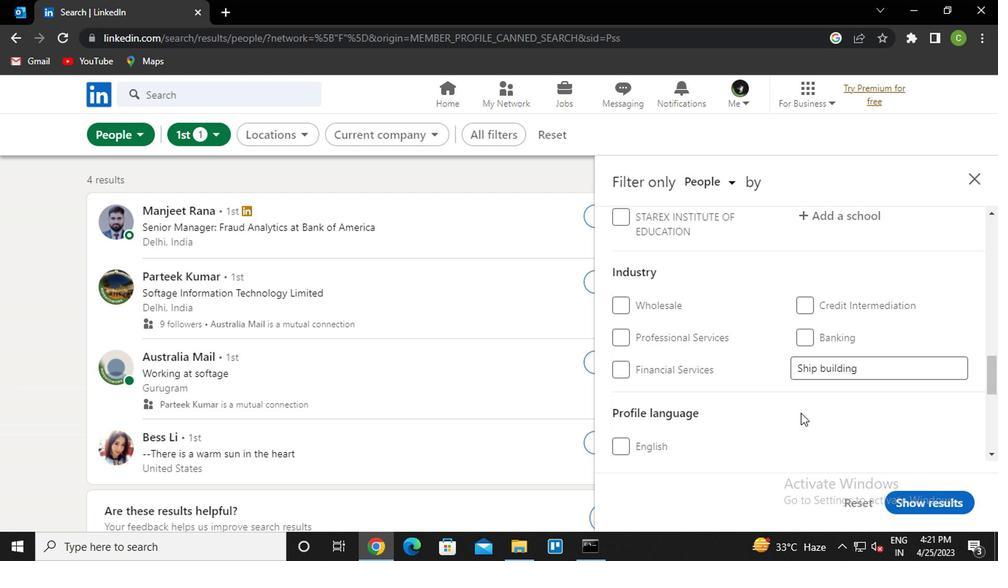 
Action: Mouse moved to (764, 412)
Screenshot: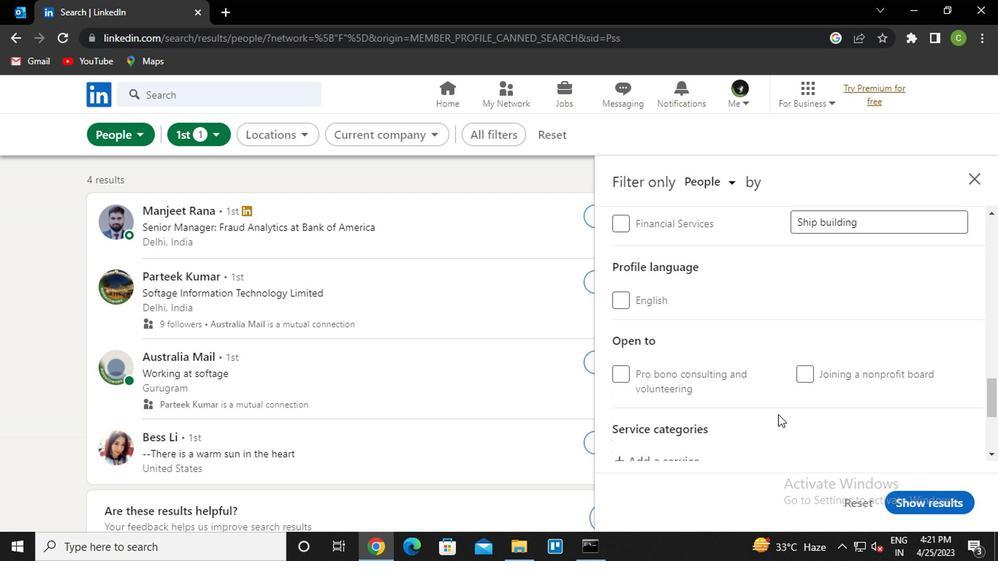 
Action: Mouse scrolled (764, 411) with delta (0, -1)
Screenshot: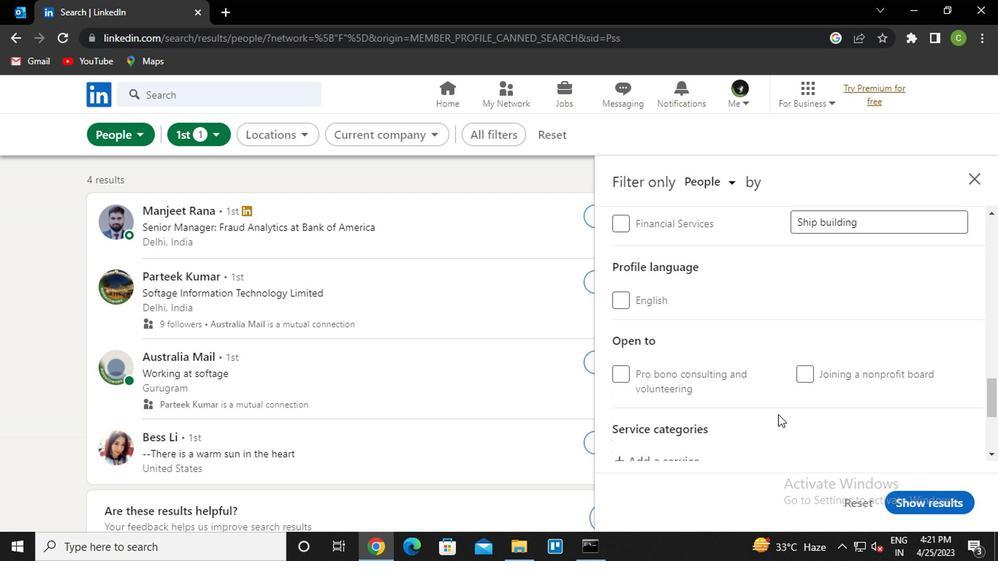 
Action: Mouse moved to (710, 372)
Screenshot: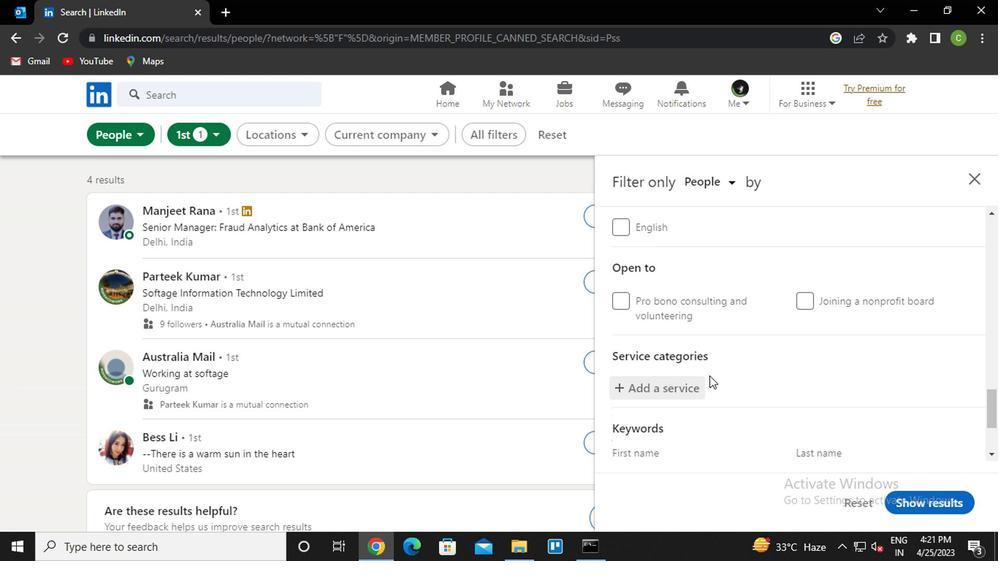 
Action: Mouse scrolled (710, 371) with delta (0, -1)
Screenshot: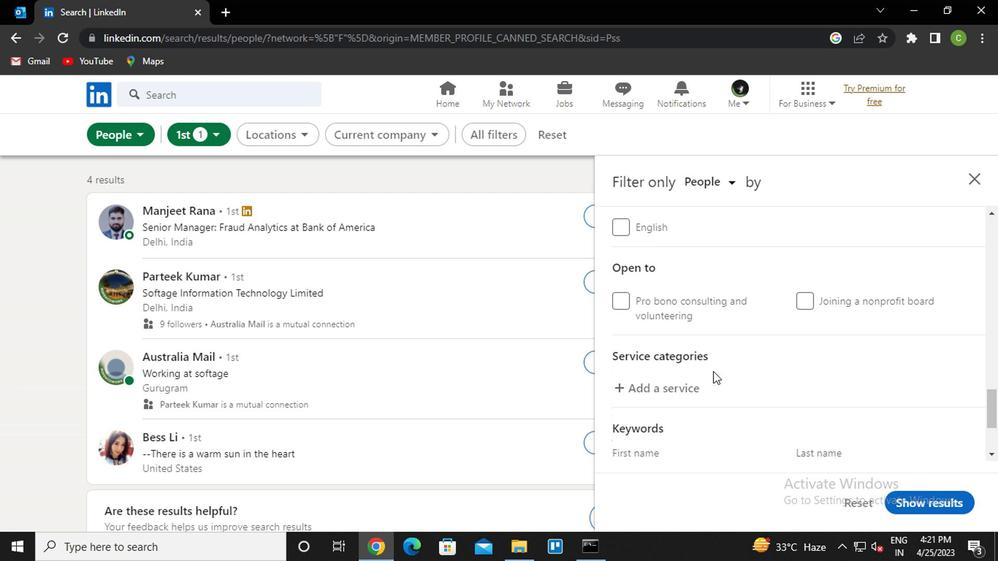 
Action: Mouse moved to (673, 309)
Screenshot: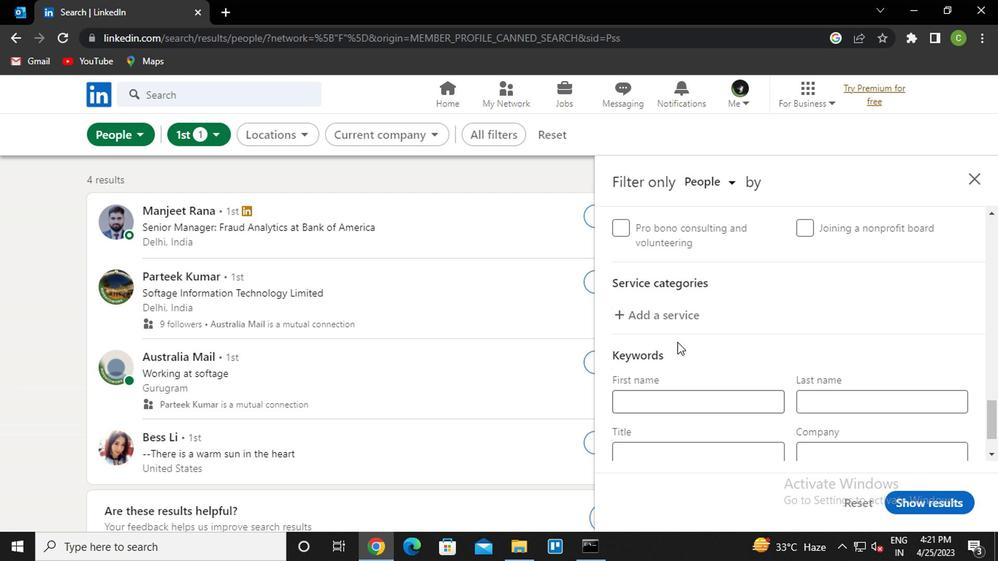
Action: Mouse pressed left at (673, 309)
Screenshot: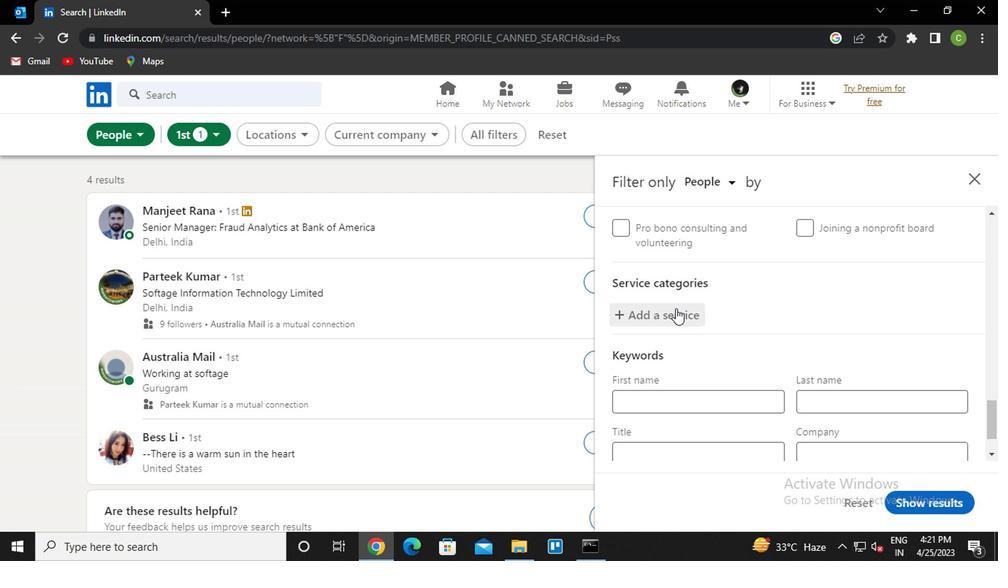 
Action: Key pressed <Key.caps_lock>v<Key.caps_lock>idei<Key.backspace>o<Key.space>editing
Screenshot: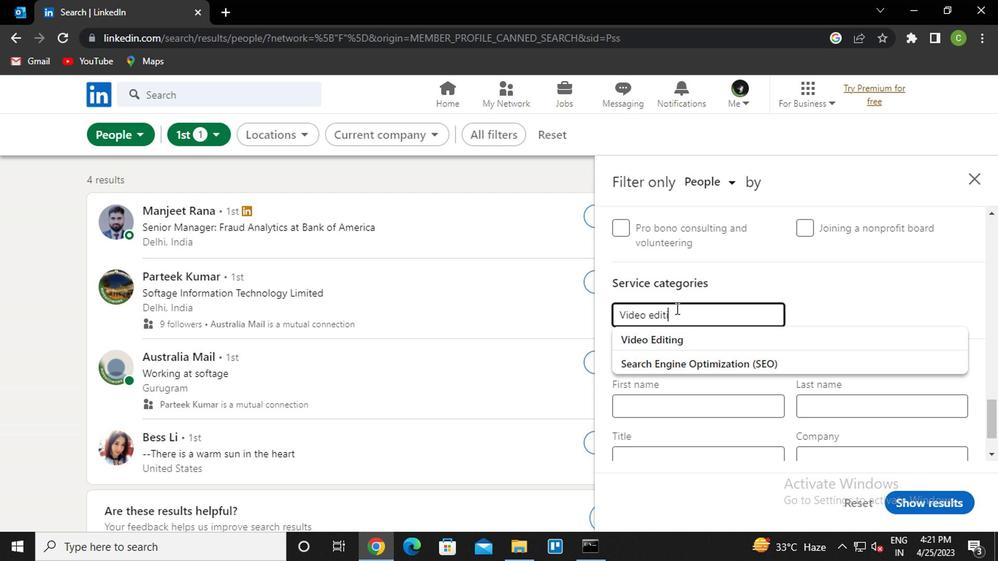 
Action: Mouse moved to (684, 341)
Screenshot: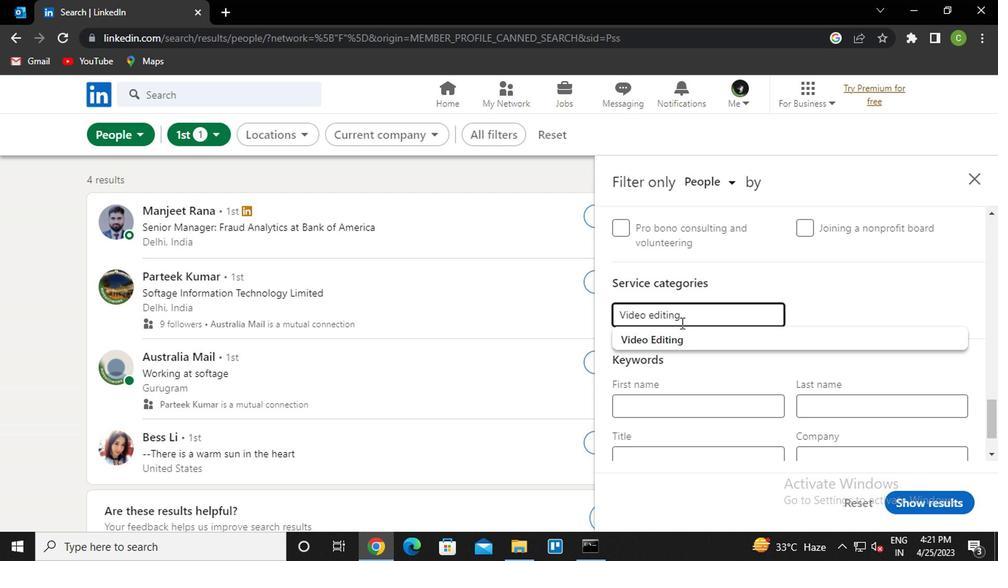
Action: Mouse pressed left at (684, 341)
Screenshot: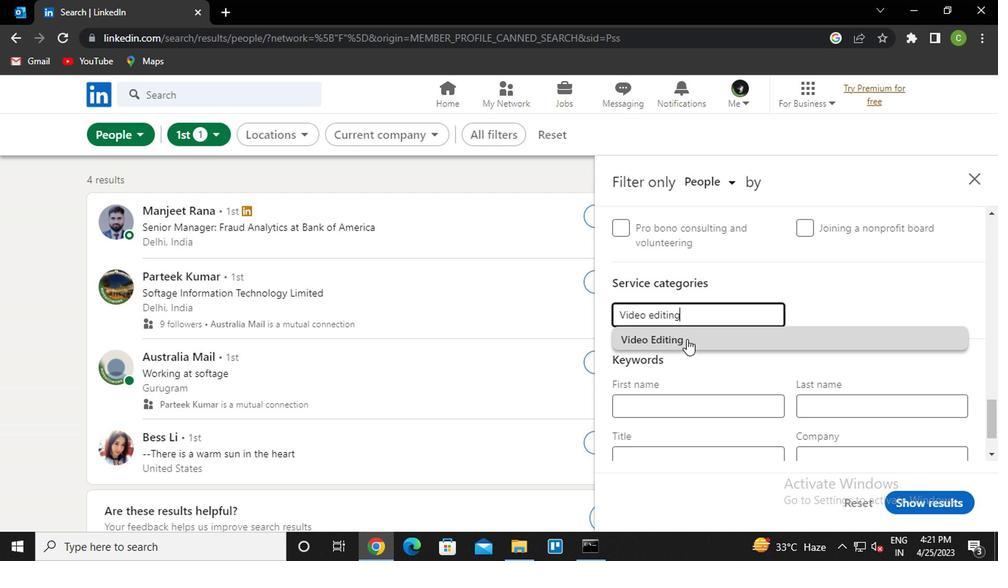 
Action: Mouse moved to (691, 405)
Screenshot: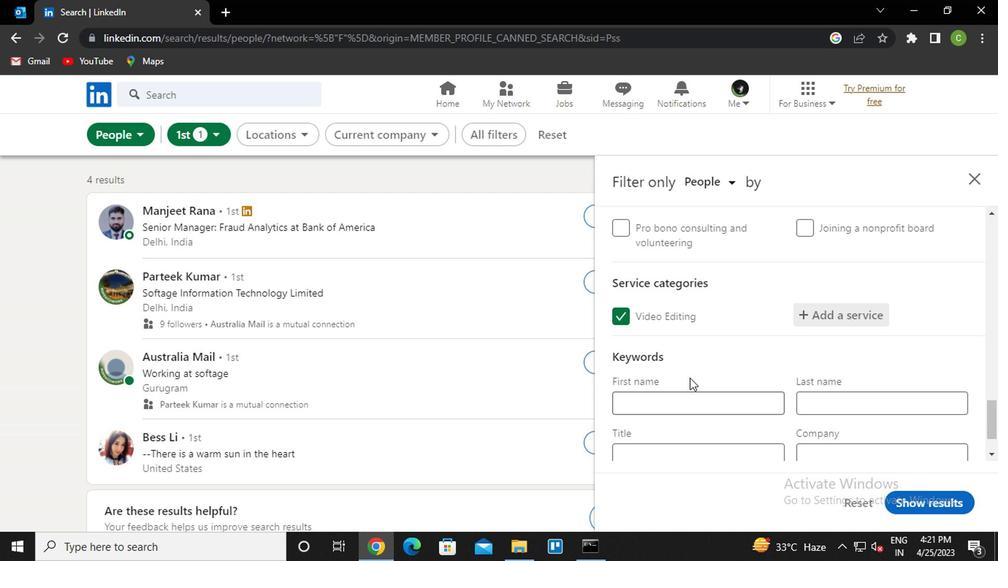 
Action: Mouse scrolled (691, 404) with delta (0, 0)
Screenshot: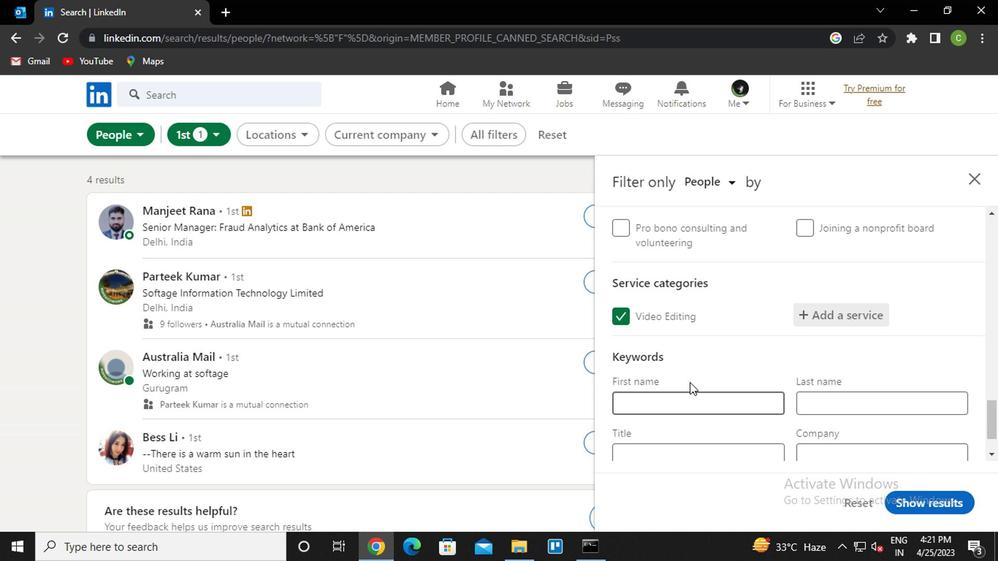 
Action: Mouse moved to (692, 393)
Screenshot: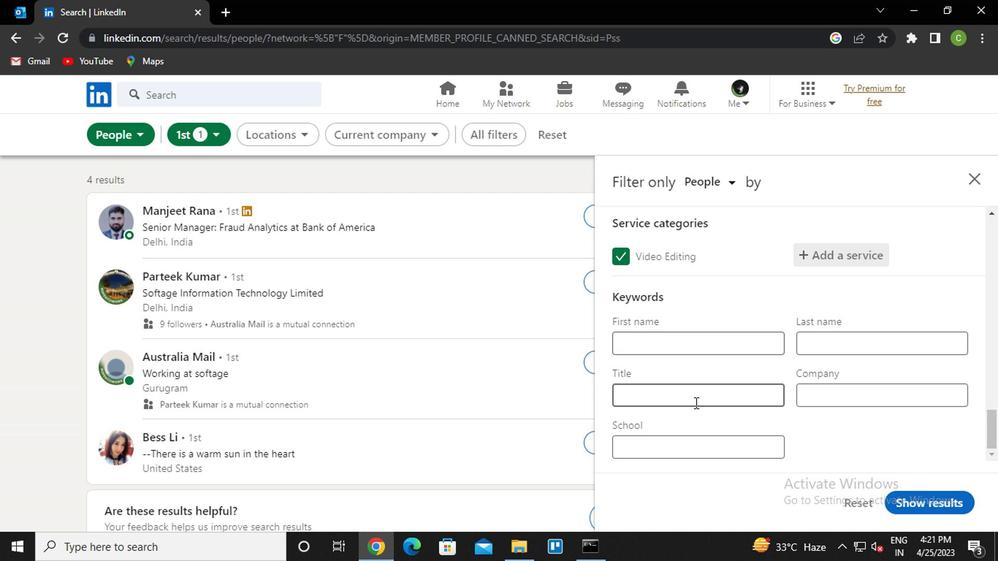 
Action: Mouse pressed left at (692, 393)
Screenshot: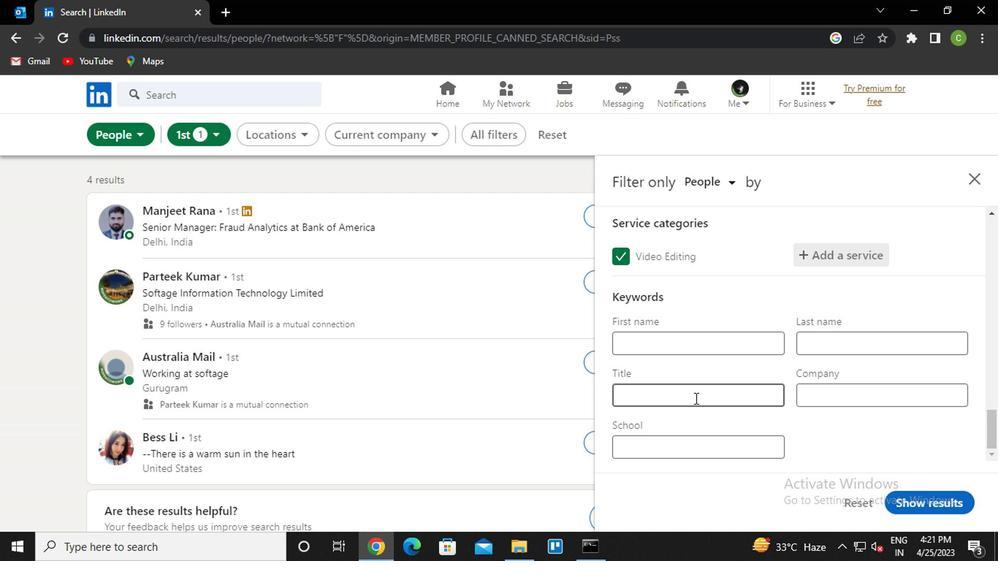 
Action: Key pressed <Key.caps_lock>a<Key.caps_lock>ctor
Screenshot: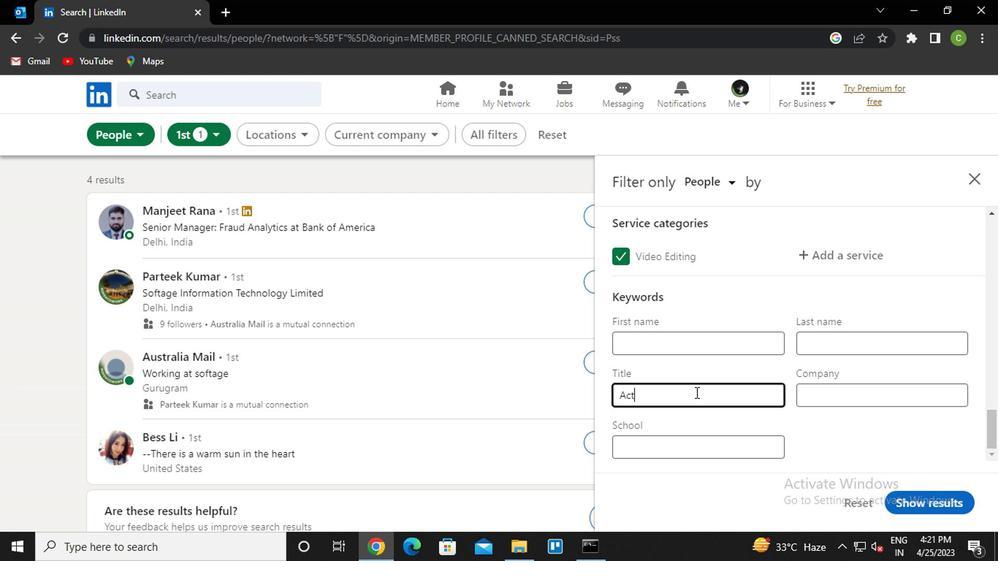 
Action: Mouse moved to (938, 511)
Screenshot: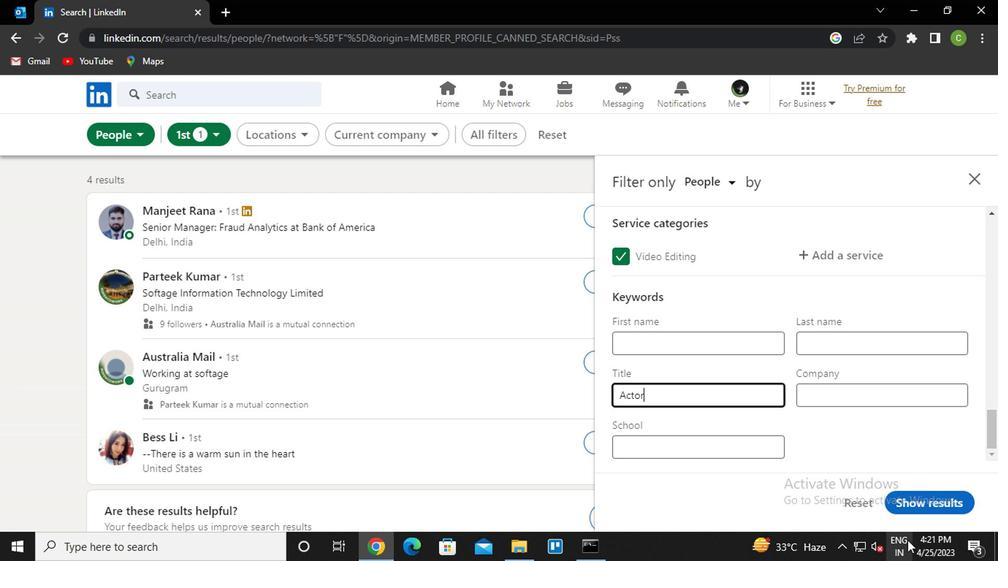 
Action: Mouse pressed left at (938, 511)
Screenshot: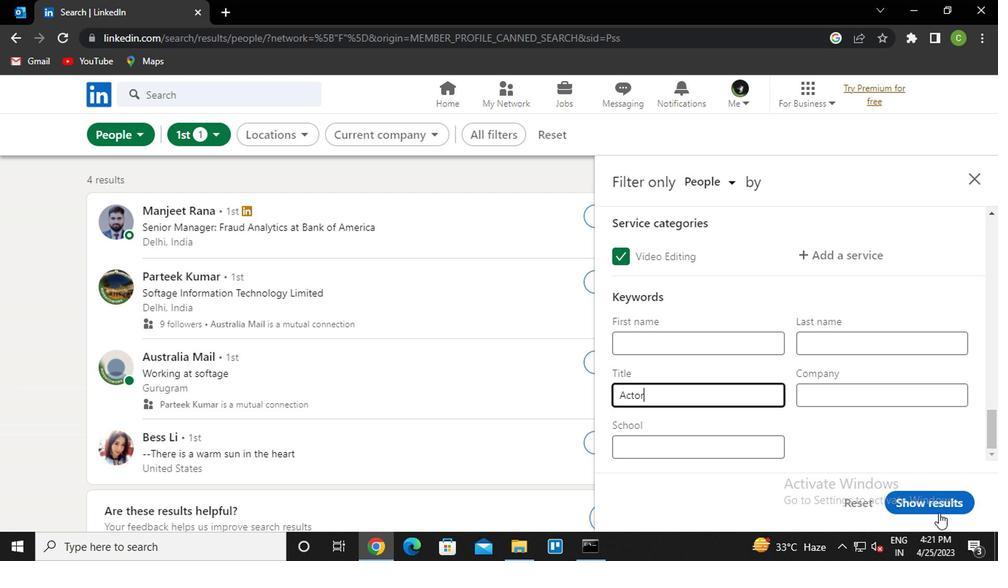 
Action: Mouse moved to (789, 521)
Screenshot: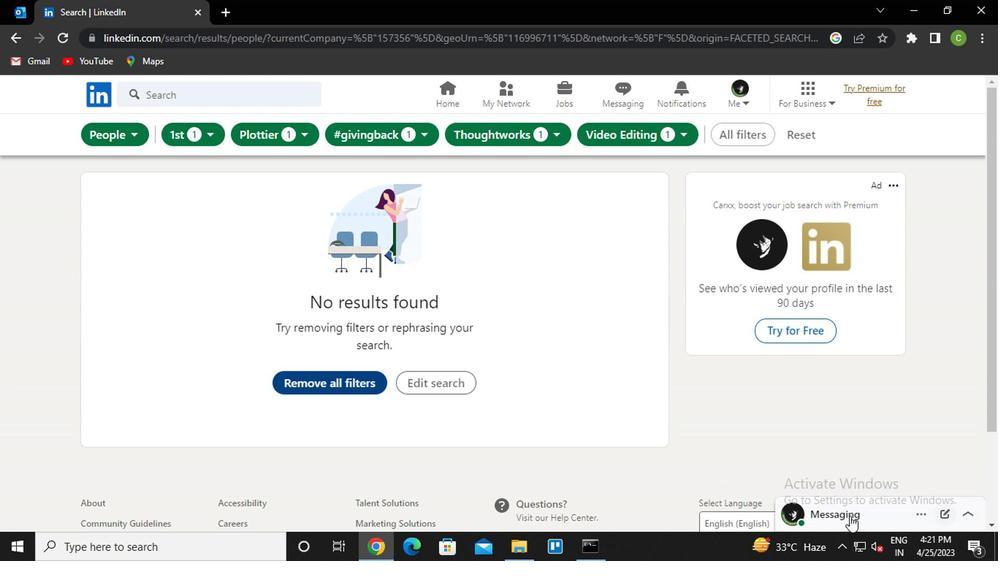 
